 Task: Open Card User Engagement Review in Board Marketing Automation Platforms to Workspace Custom Software Development Services and add a team member Softage.1@softage.net, a label Yellow, a checklist Cryptocurrency Development, an attachment from Trello, a color Yellow and finally, add a card description 'Develop and launch new customer referral program for B2C market' and a comment 'This item is a priority on our list, so let us focus on getting it done as soon as possible.'. Add a start date 'Jan 01, 1900' with a due date 'Jan 08, 1900'
Action: Mouse moved to (195, 144)
Screenshot: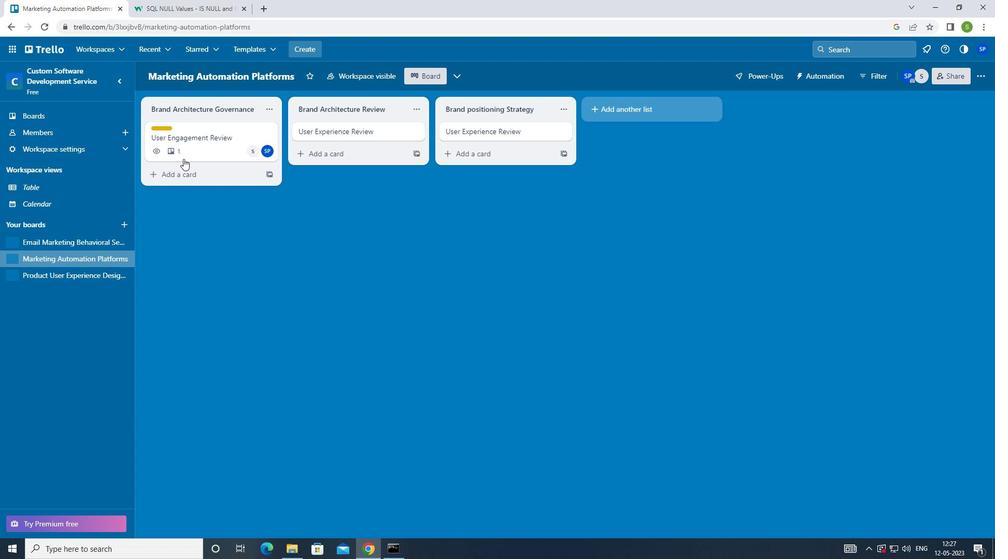 
Action: Mouse pressed left at (195, 144)
Screenshot: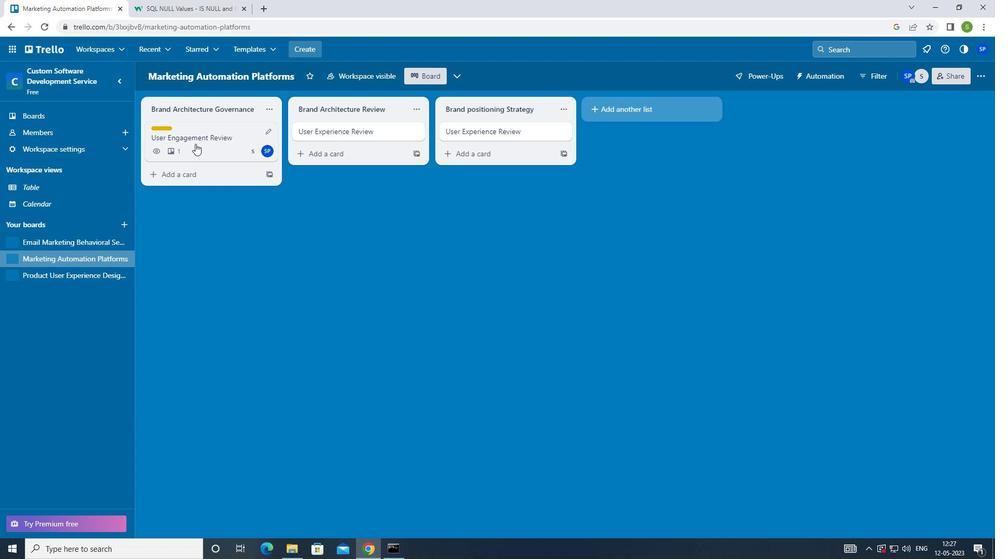 
Action: Mouse moved to (633, 131)
Screenshot: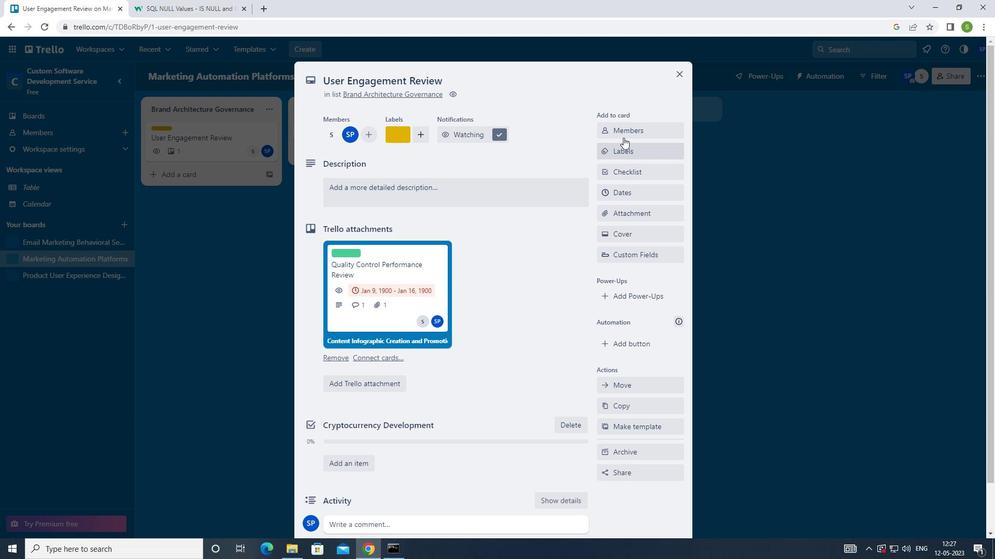 
Action: Mouse pressed left at (633, 131)
Screenshot: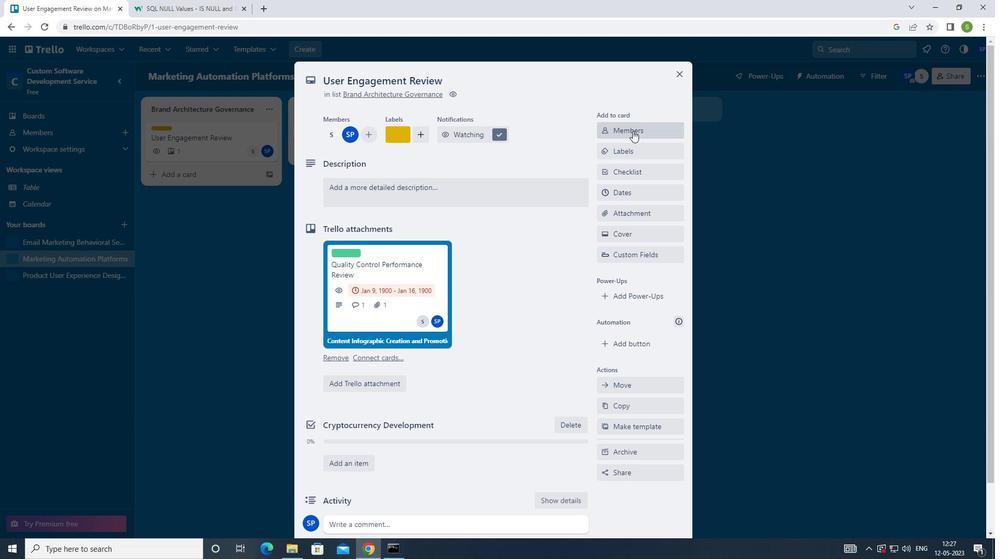 
Action: Mouse moved to (633, 237)
Screenshot: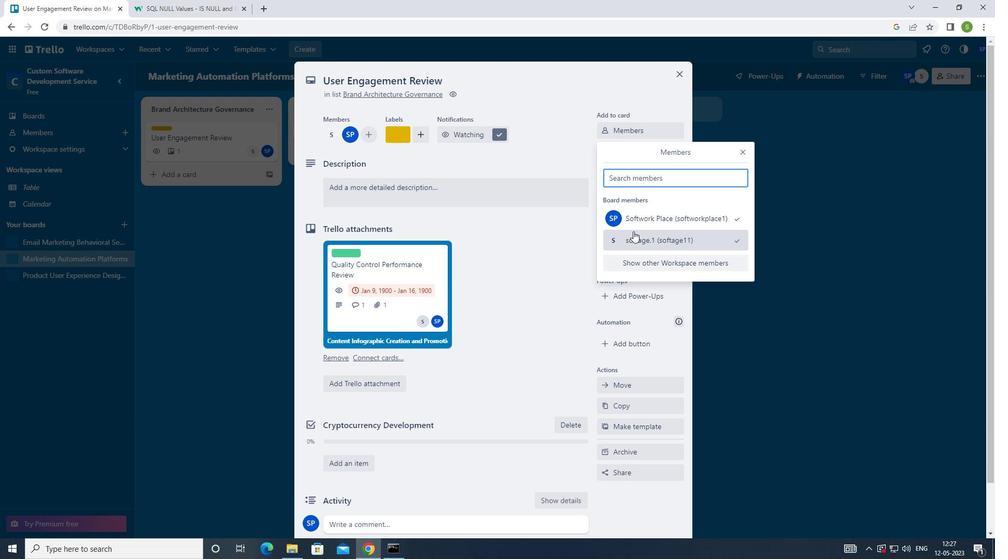 
Action: Mouse pressed left at (633, 237)
Screenshot: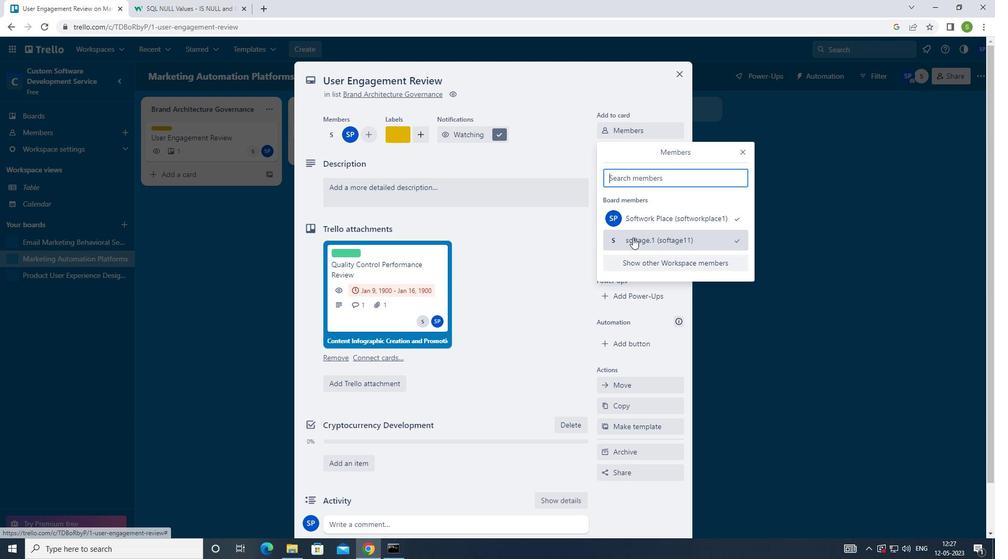 
Action: Mouse moved to (743, 148)
Screenshot: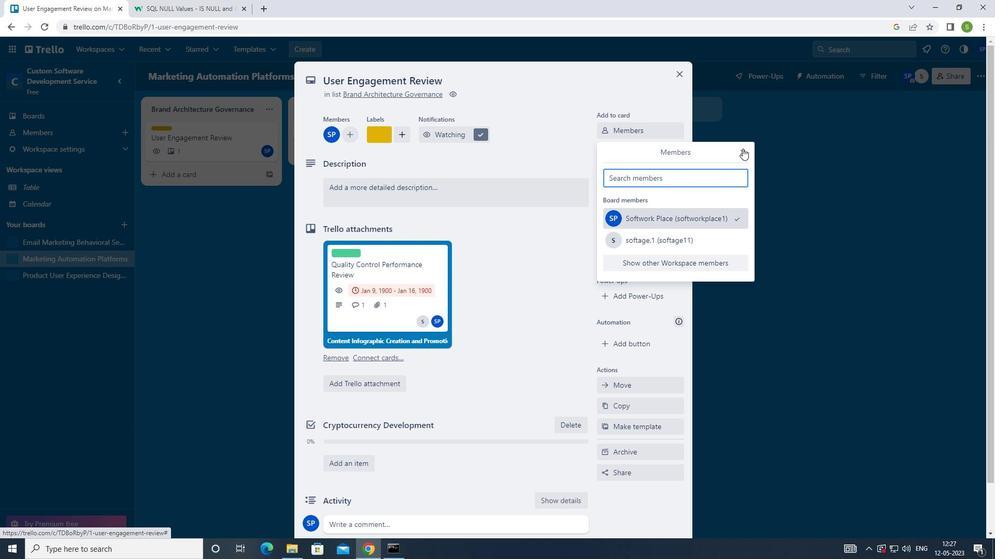 
Action: Mouse pressed left at (743, 148)
Screenshot: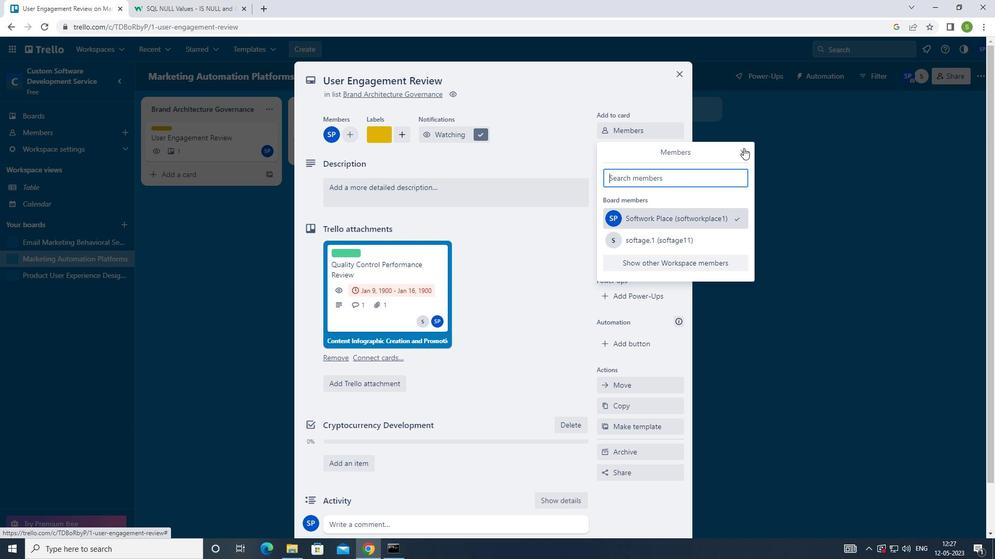 
Action: Mouse moved to (647, 154)
Screenshot: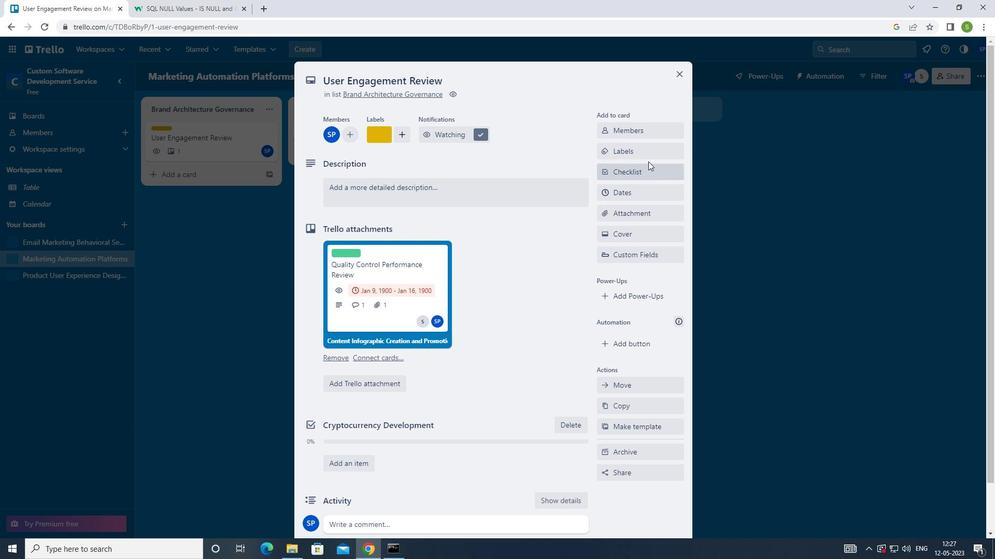 
Action: Mouse pressed left at (647, 154)
Screenshot: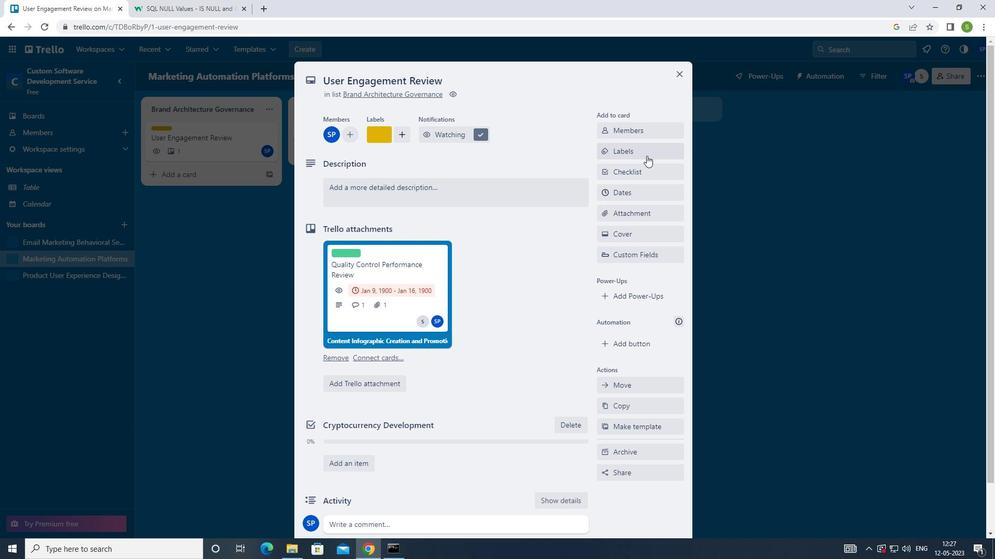 
Action: Mouse moved to (609, 256)
Screenshot: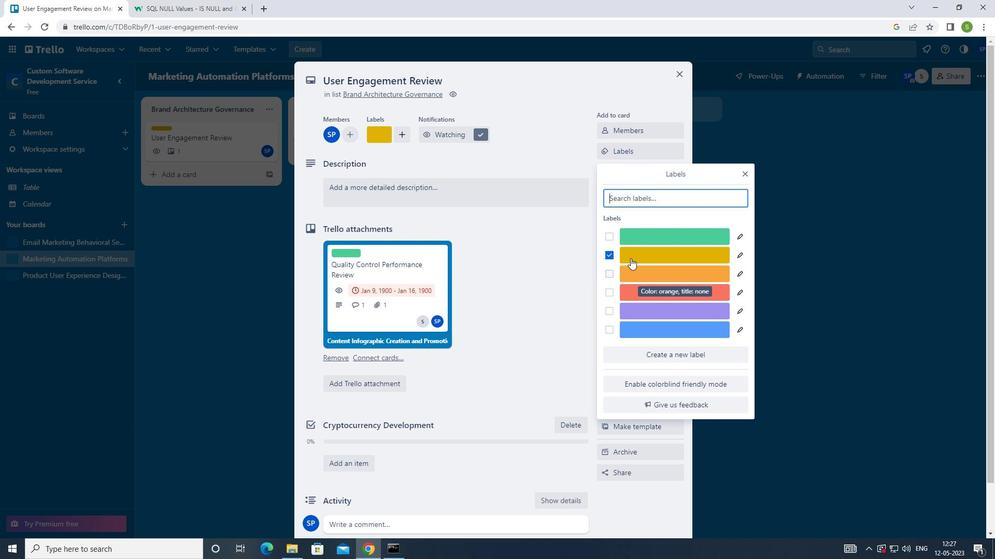 
Action: Mouse pressed left at (609, 256)
Screenshot: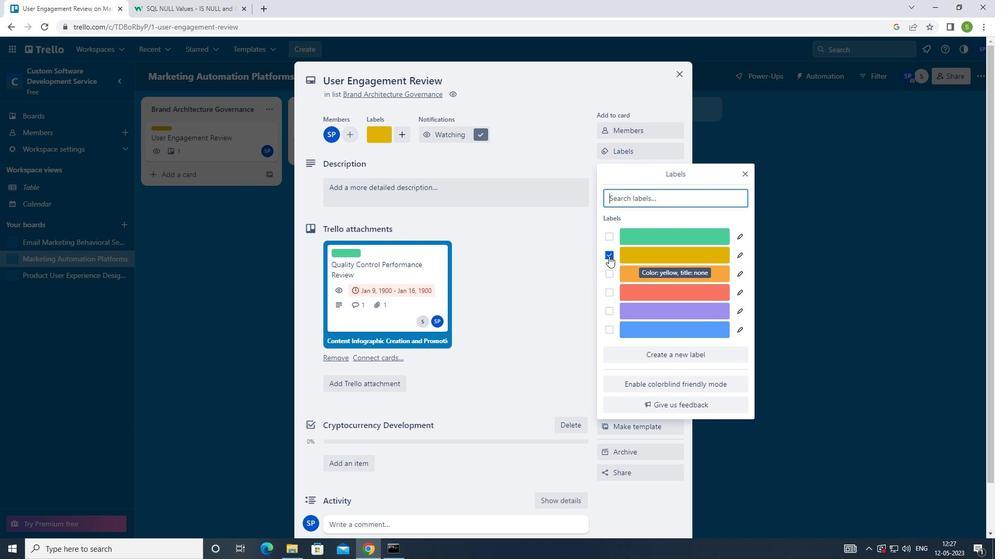 
Action: Mouse pressed left at (609, 256)
Screenshot: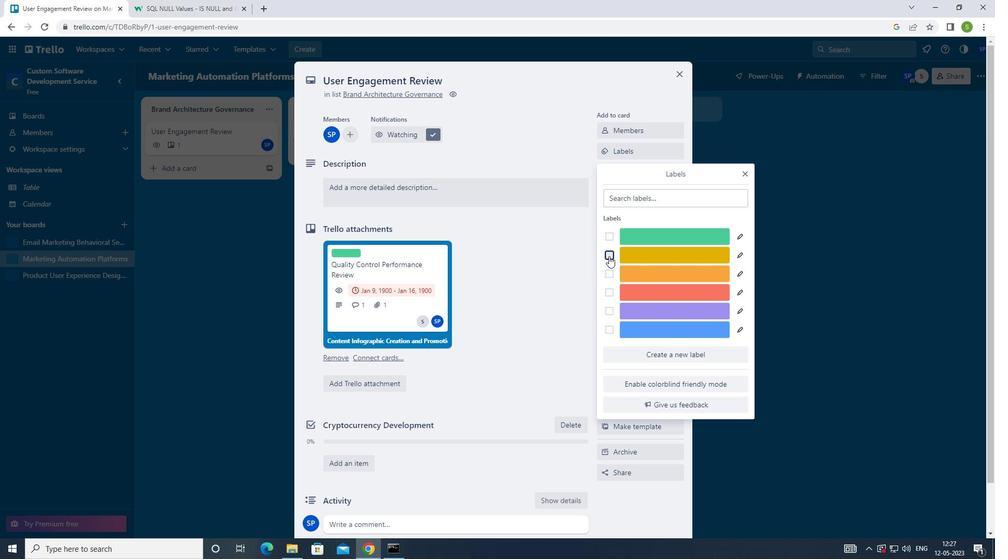 
Action: Mouse moved to (743, 171)
Screenshot: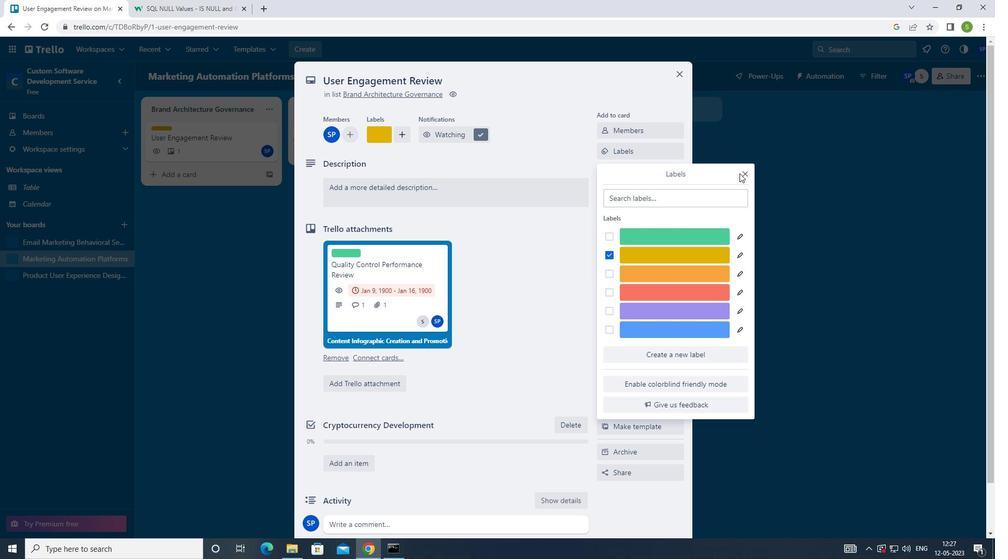 
Action: Mouse pressed left at (743, 171)
Screenshot: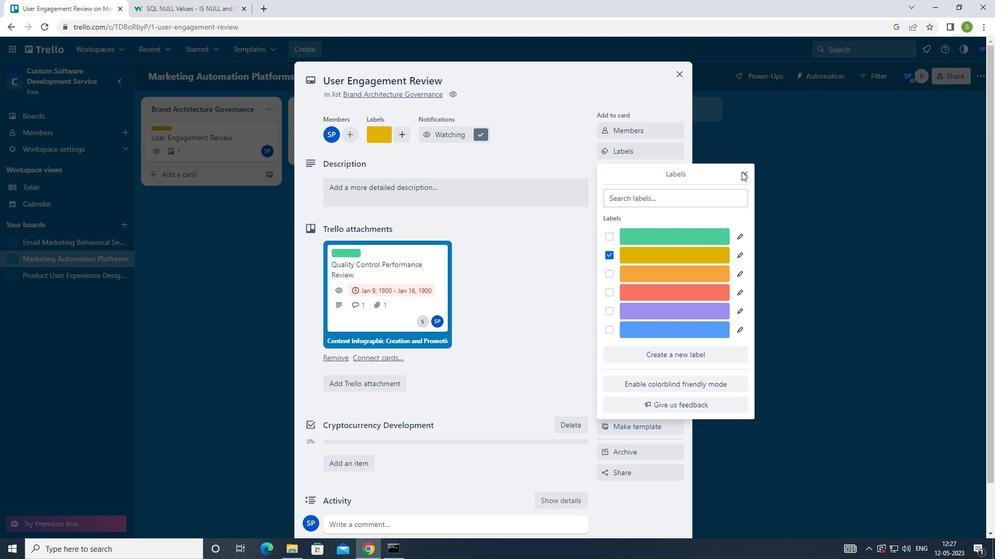 
Action: Mouse moved to (643, 173)
Screenshot: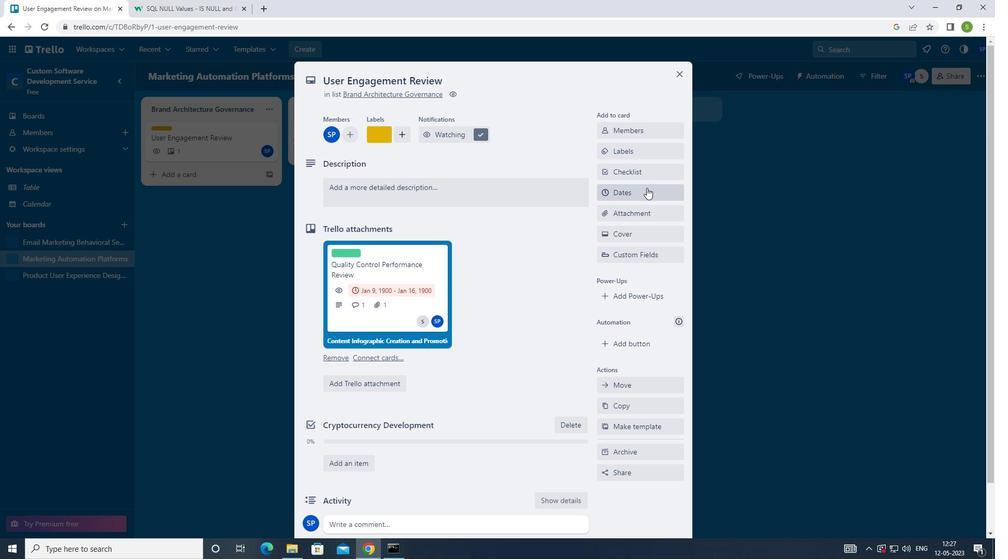 
Action: Mouse pressed left at (643, 173)
Screenshot: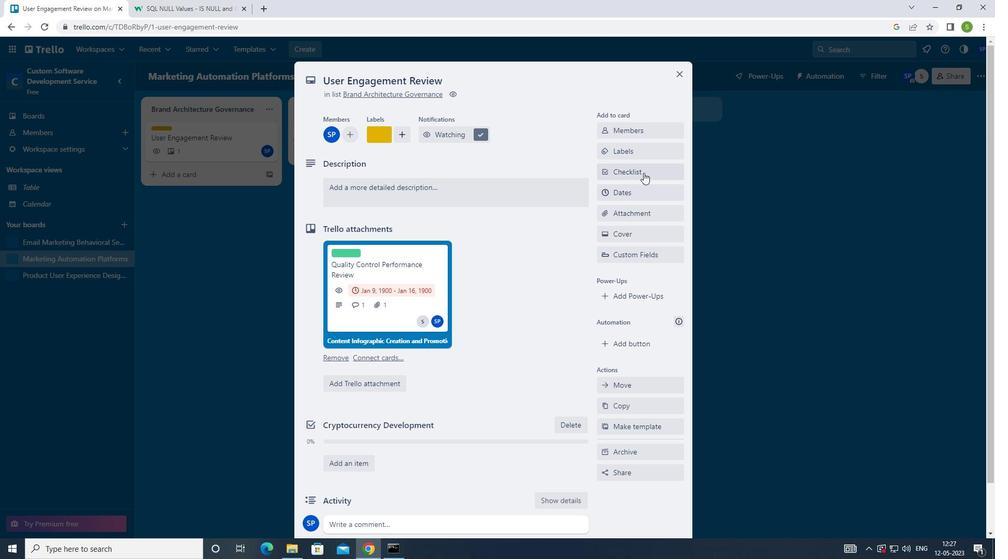 
Action: Mouse moved to (660, 204)
Screenshot: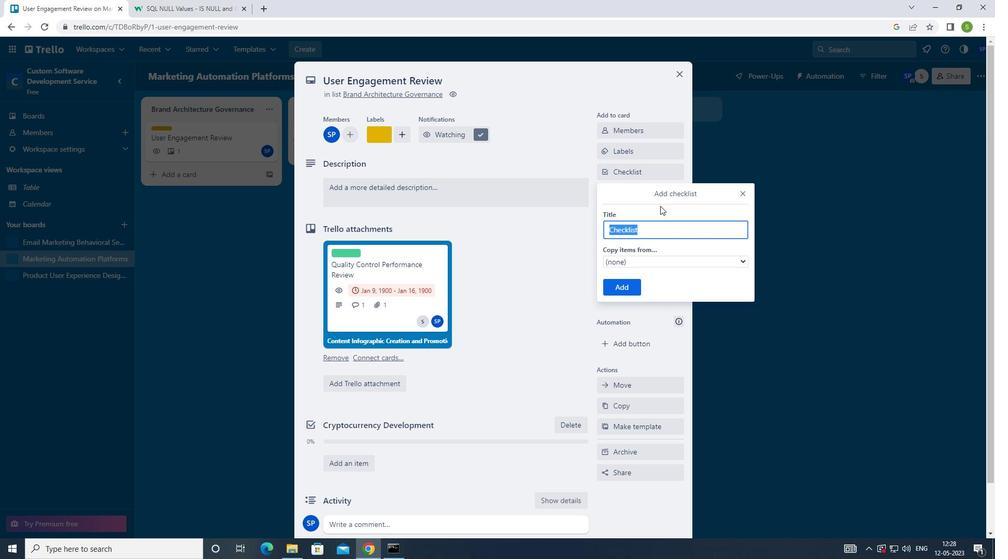 
Action: Key pressed <Key.shift><Key.shift><Key.shift>C
Screenshot: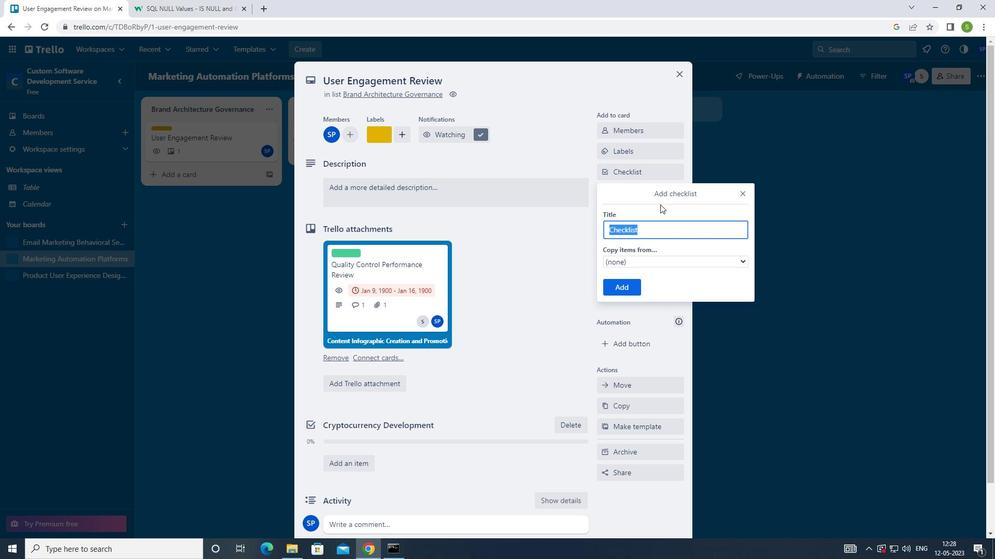 
Action: Mouse moved to (706, 313)
Screenshot: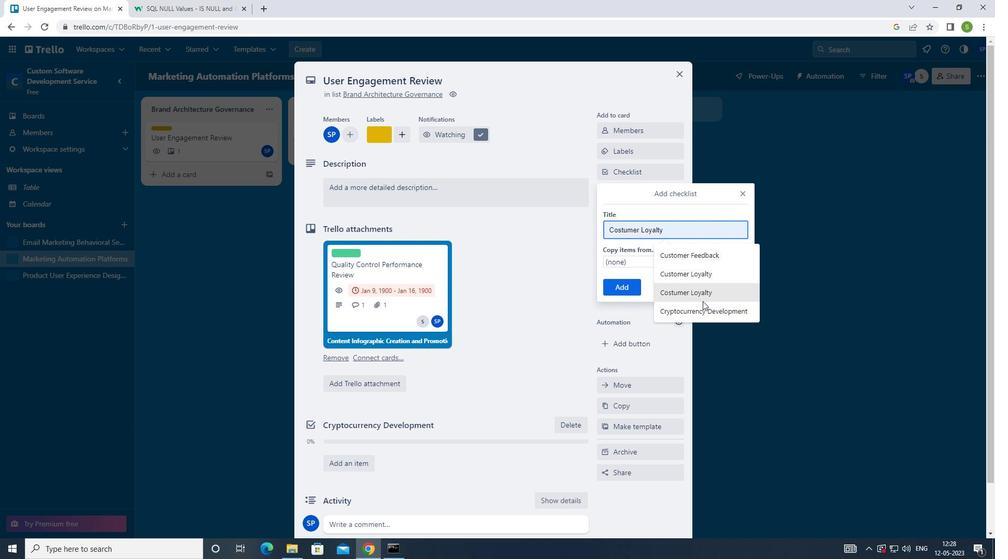 
Action: Mouse pressed left at (706, 313)
Screenshot: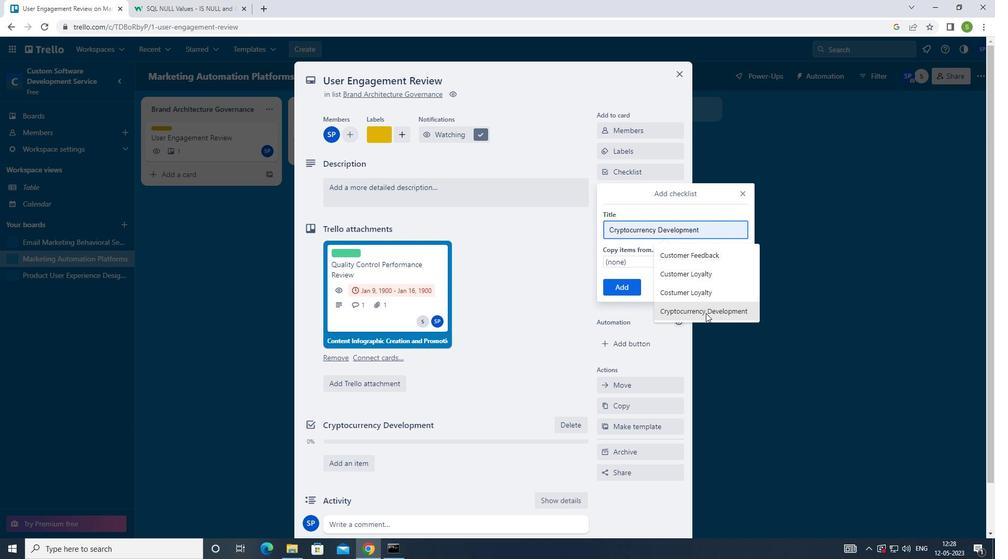 
Action: Mouse moved to (627, 288)
Screenshot: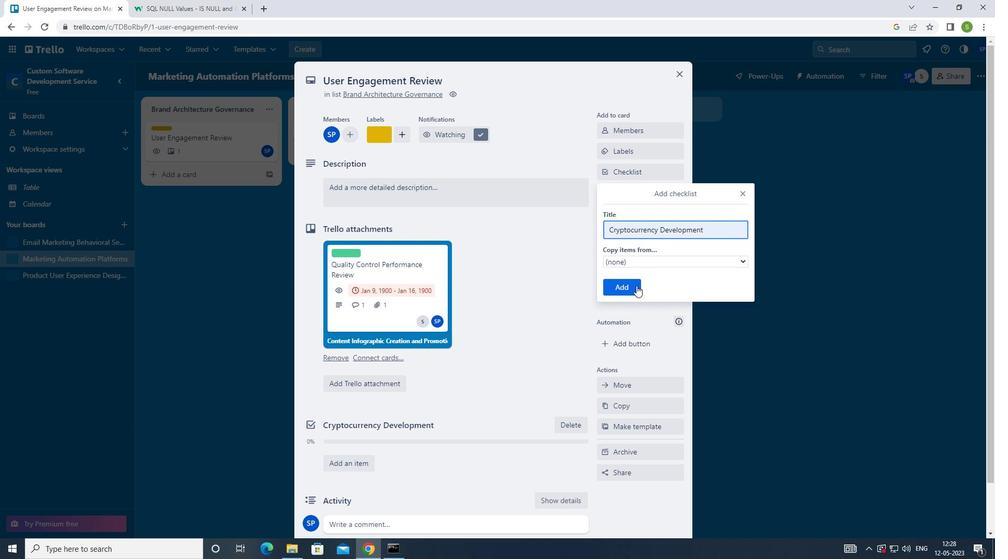 
Action: Mouse pressed left at (627, 288)
Screenshot: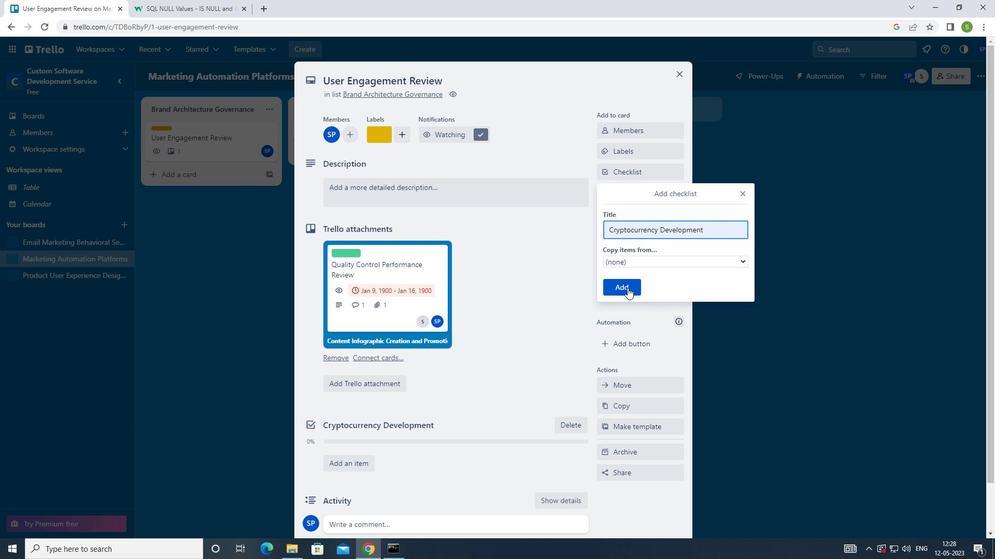 
Action: Mouse moved to (650, 210)
Screenshot: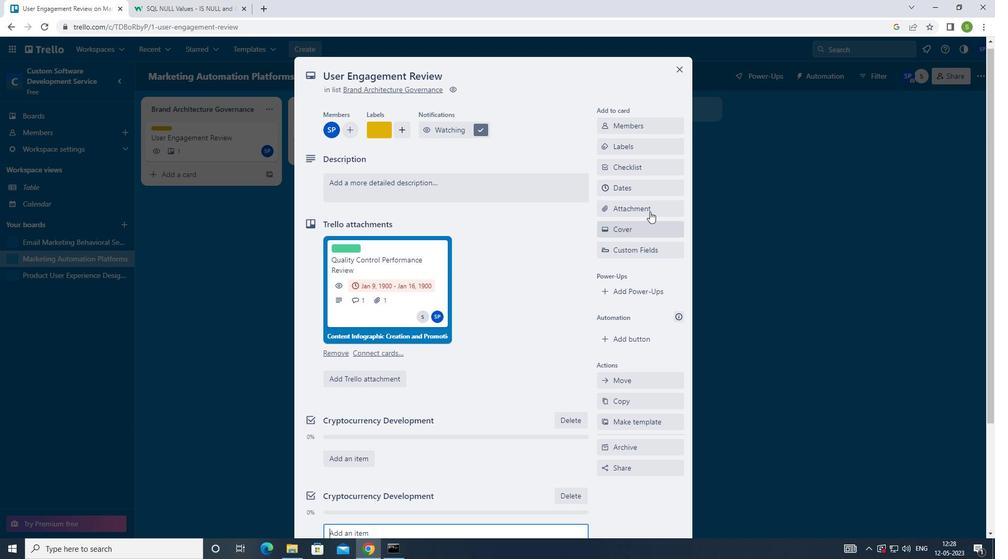
Action: Mouse pressed left at (650, 210)
Screenshot: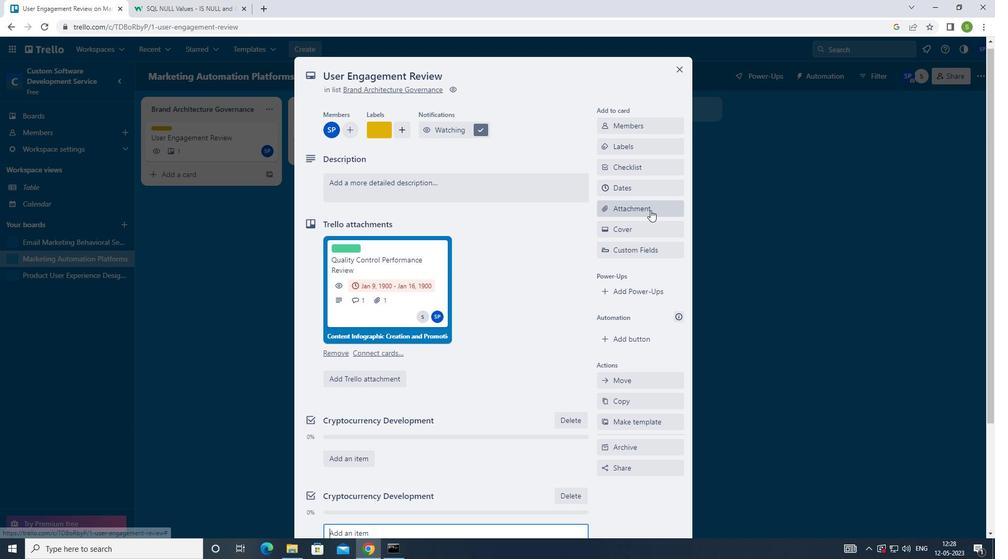 
Action: Mouse moved to (659, 265)
Screenshot: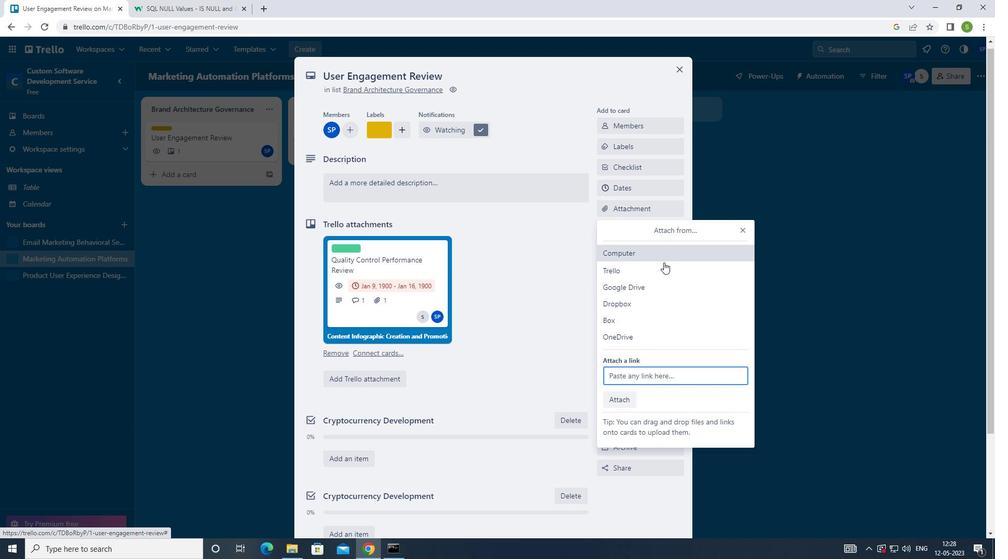 
Action: Mouse pressed left at (659, 265)
Screenshot: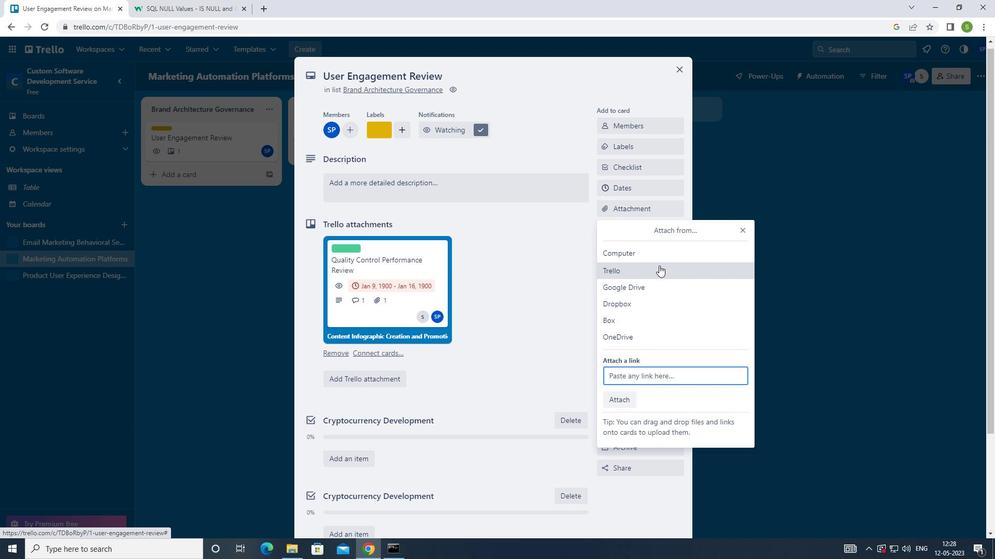 
Action: Mouse moved to (681, 239)
Screenshot: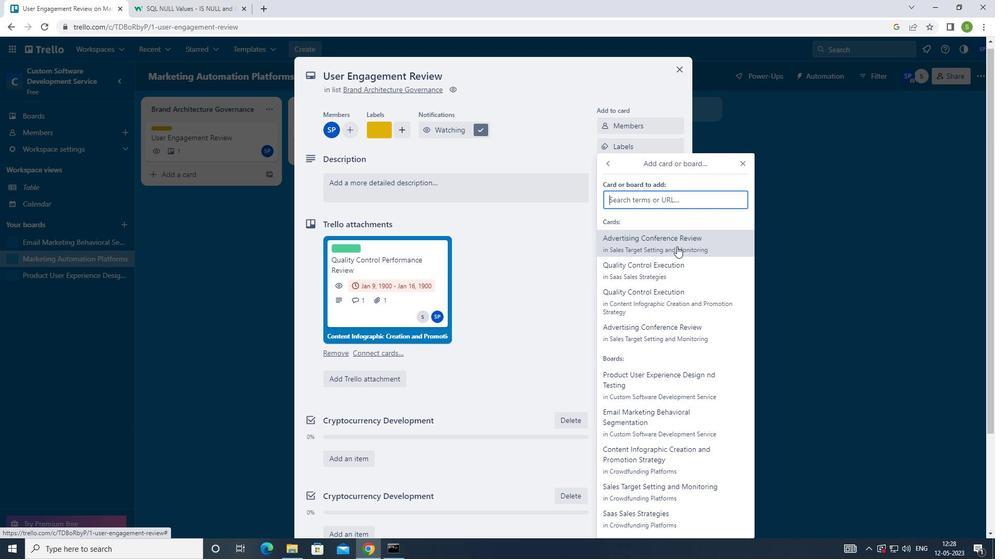 
Action: Mouse pressed left at (681, 239)
Screenshot: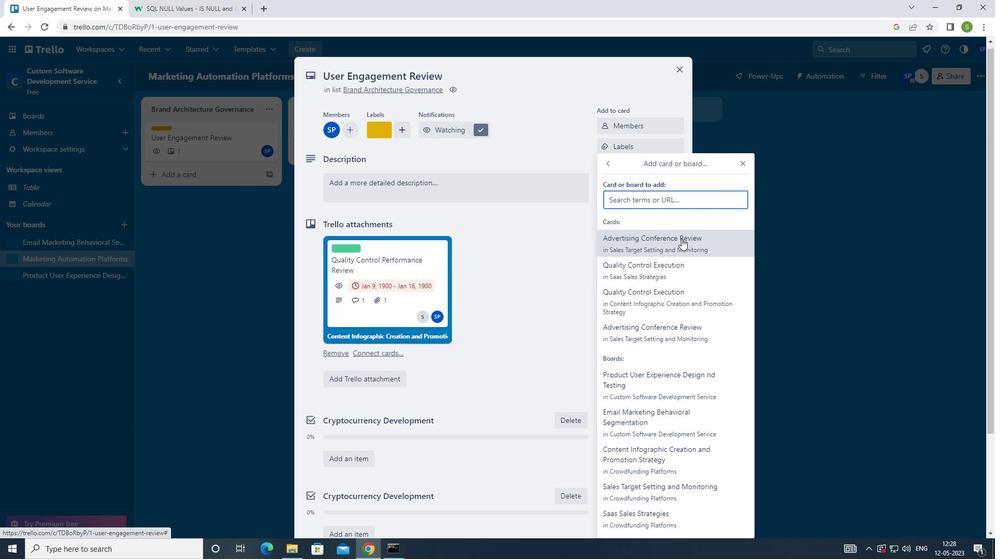 
Action: Mouse moved to (428, 180)
Screenshot: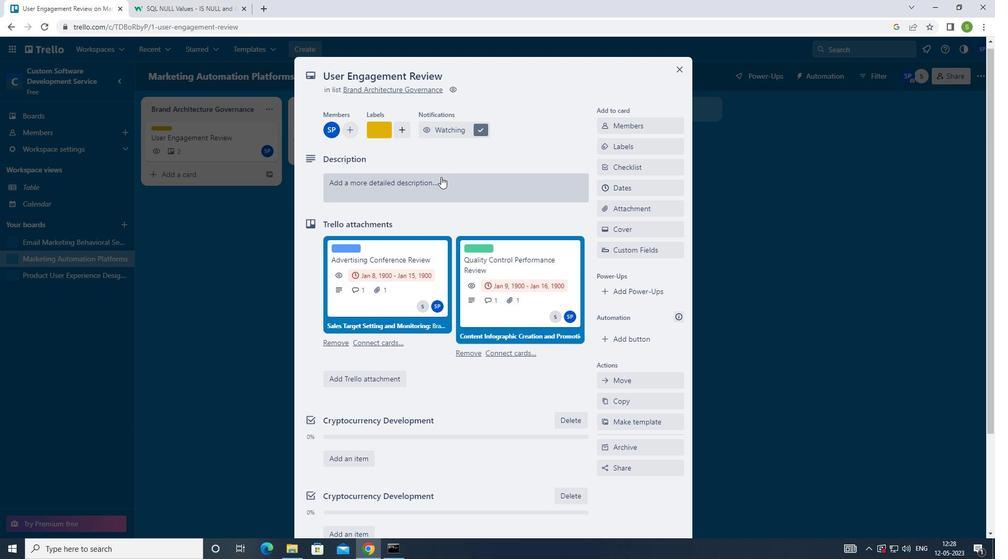 
Action: Mouse pressed left at (428, 180)
Screenshot: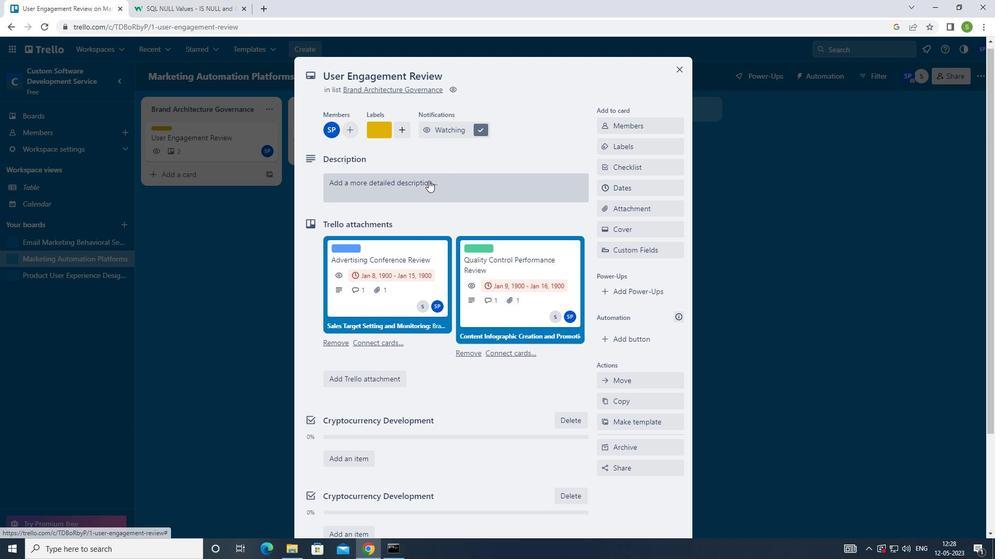 
Action: Mouse moved to (426, 222)
Screenshot: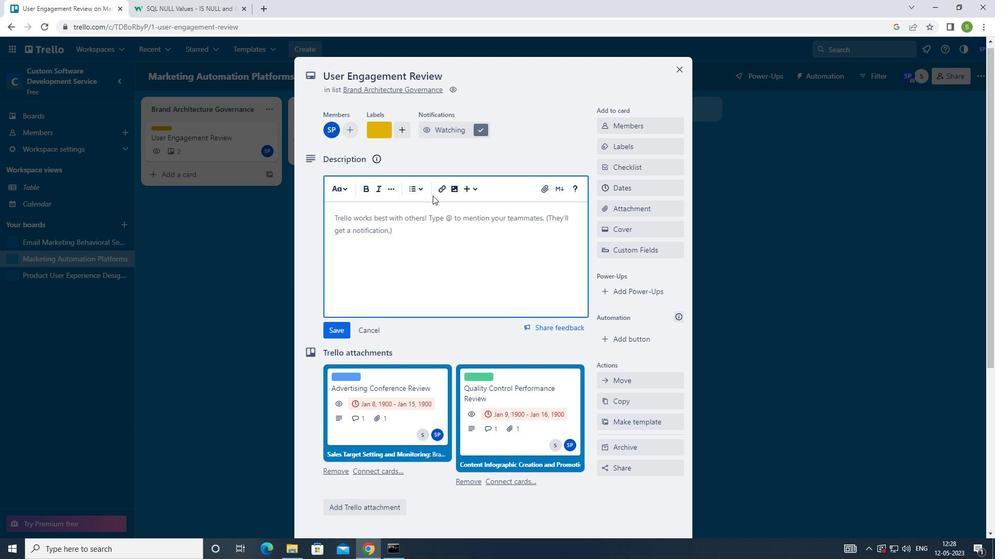 
Action: Key pressed <Key.shift>DEVELOP<Key.space>AND<Key.space>LAUNCH<Key.space>NEW<Key.space>CUSTOMER<Key.space>REFERRAL<Key.space>PROGRAM<Key.space>FOR<Key.space><Key.shift><Key.shift><Key.shift><Key.shift><Key.shift><Key.shift><Key.shift><Key.shift><Key.shift>B2<Key.shift>C<Key.space>MARKET<Key.space>
Screenshot: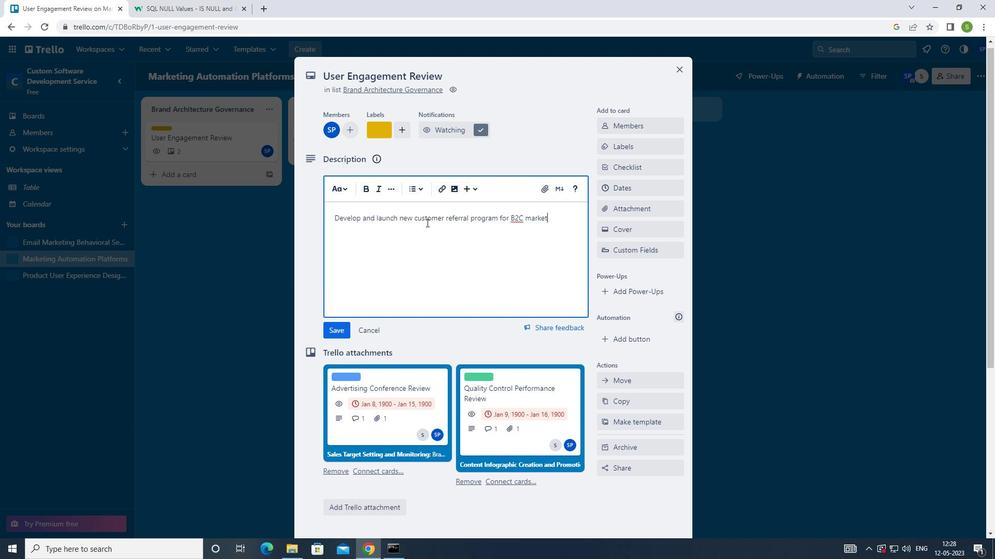 
Action: Mouse moved to (340, 332)
Screenshot: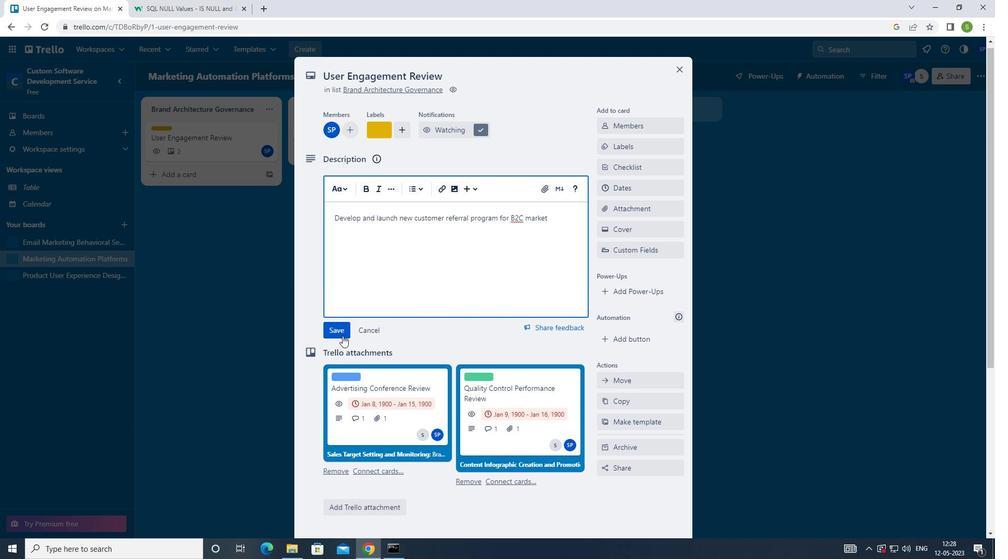 
Action: Mouse pressed left at (340, 332)
Screenshot: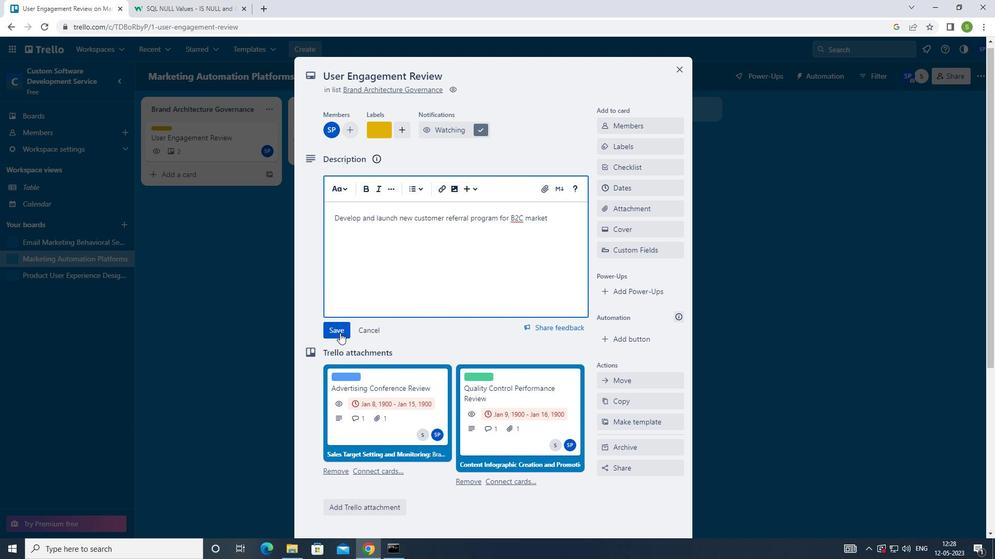 
Action: Mouse moved to (435, 318)
Screenshot: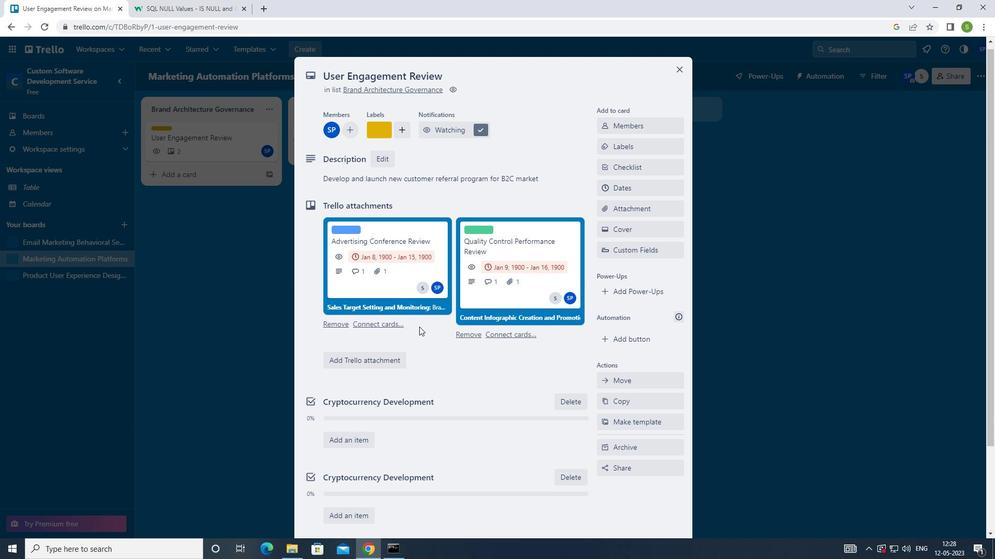 
Action: Mouse scrolled (435, 317) with delta (0, 0)
Screenshot: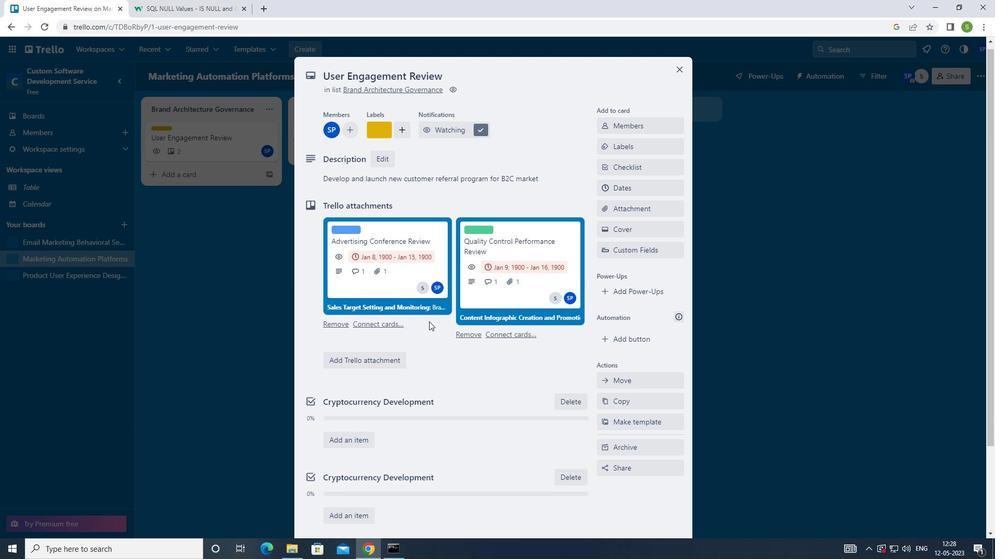 
Action: Mouse scrolled (435, 317) with delta (0, 0)
Screenshot: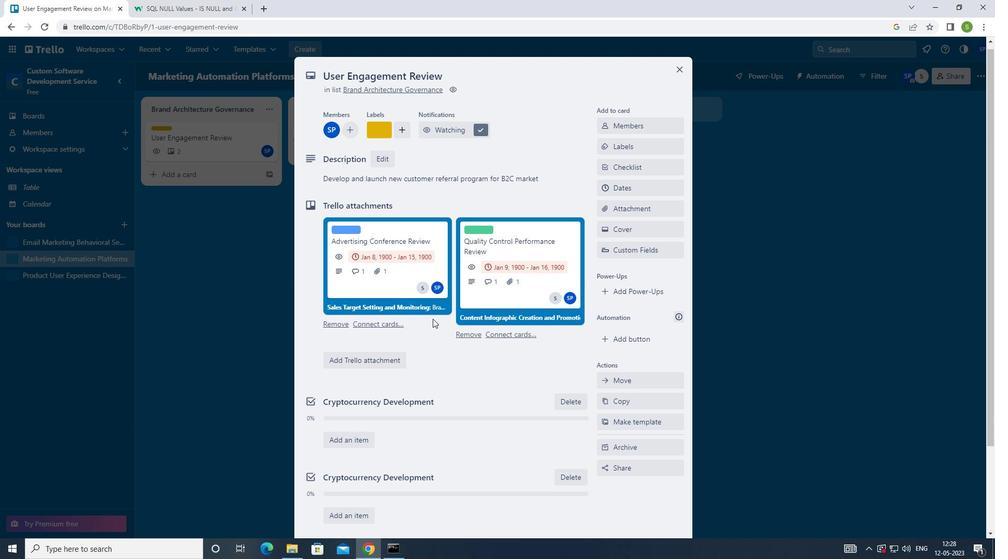 
Action: Mouse scrolled (435, 317) with delta (0, 0)
Screenshot: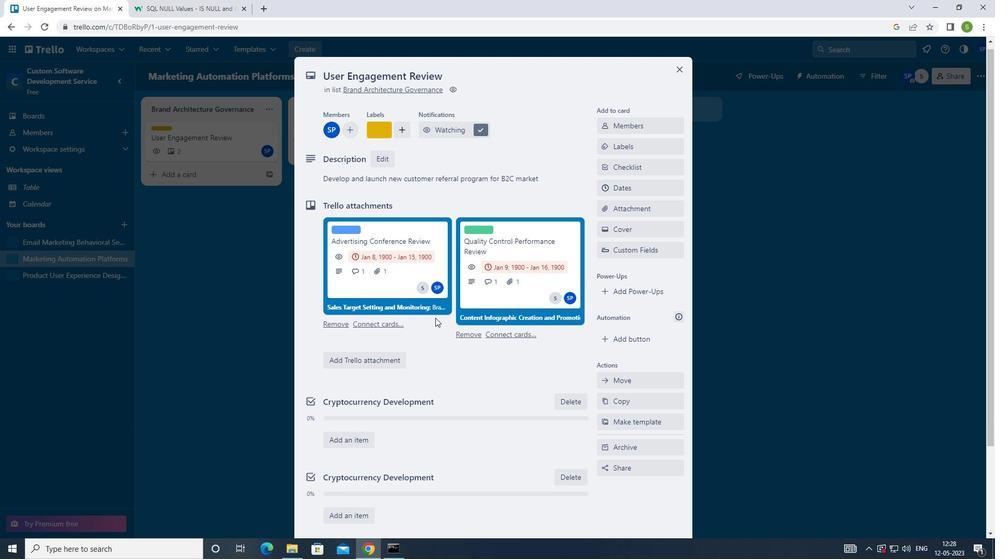
Action: Mouse scrolled (435, 317) with delta (0, 0)
Screenshot: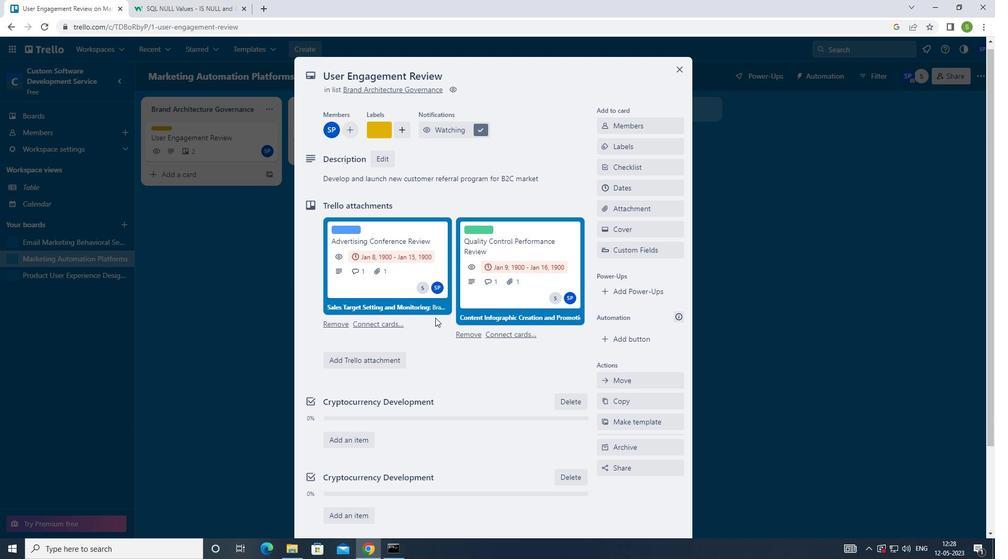 
Action: Mouse moved to (433, 321)
Screenshot: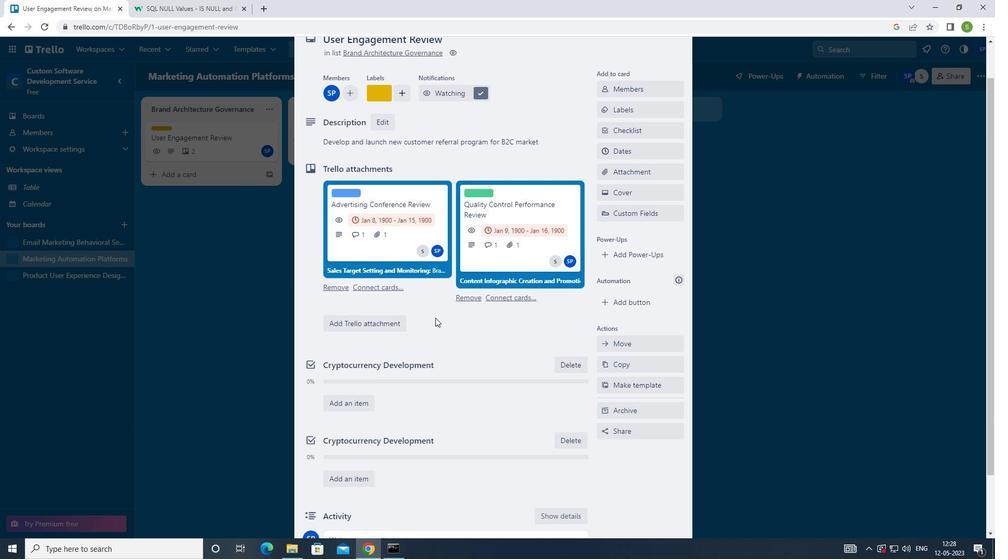 
Action: Mouse scrolled (433, 321) with delta (0, 0)
Screenshot: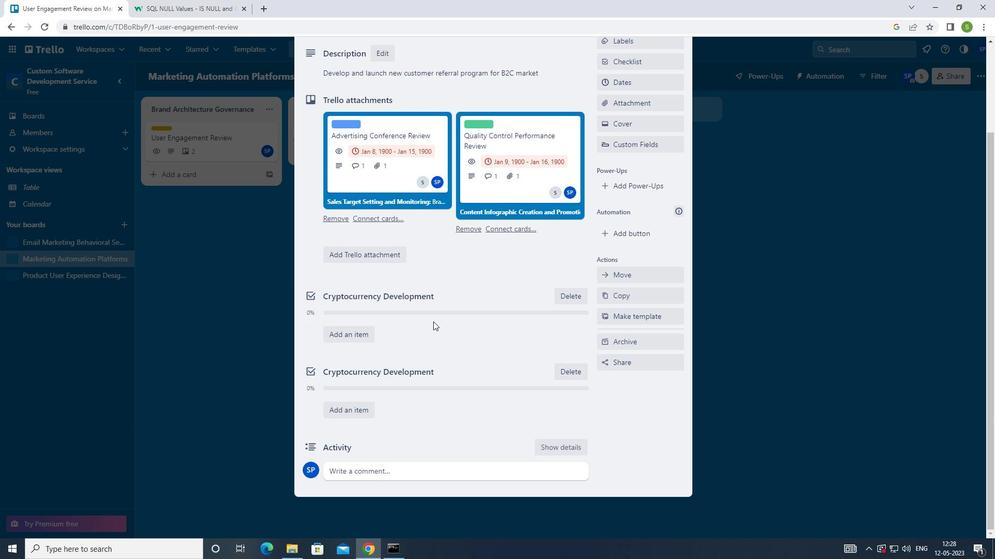 
Action: Mouse scrolled (433, 321) with delta (0, 0)
Screenshot: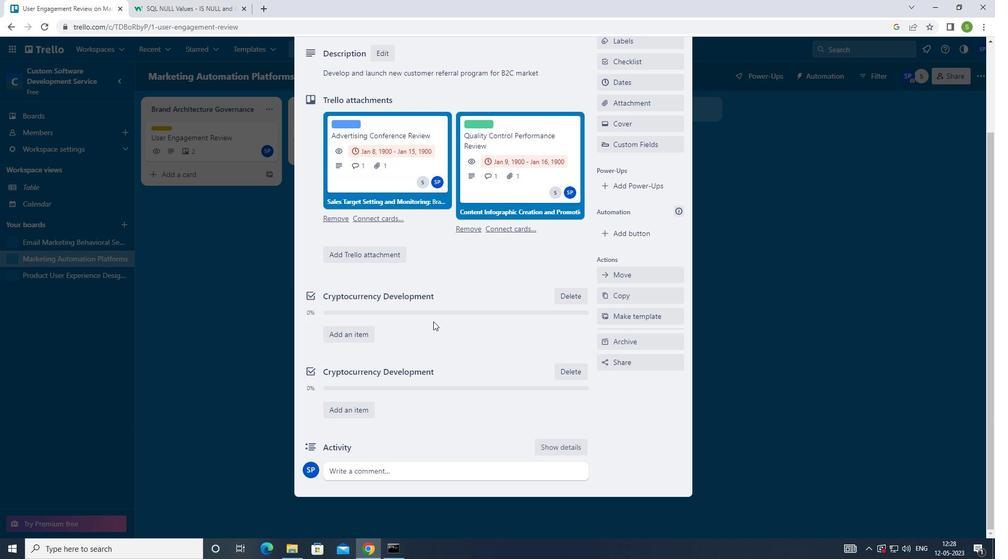 
Action: Mouse moved to (388, 465)
Screenshot: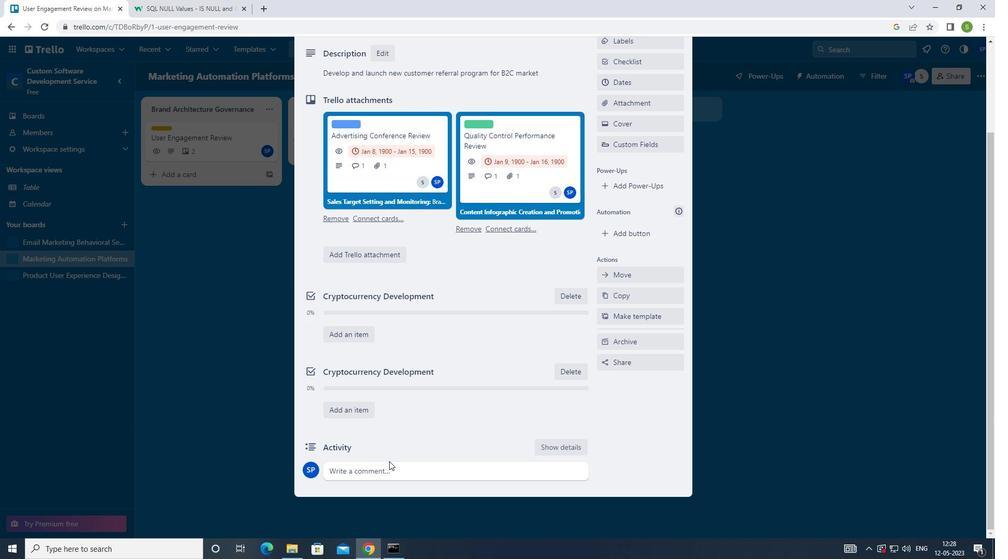 
Action: Mouse pressed left at (388, 465)
Screenshot: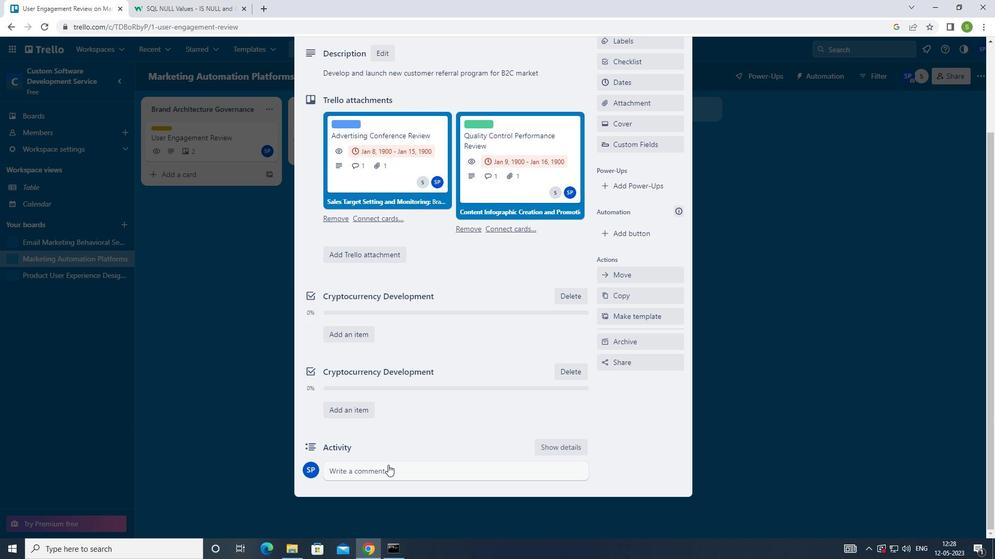 
Action: Mouse moved to (460, 381)
Screenshot: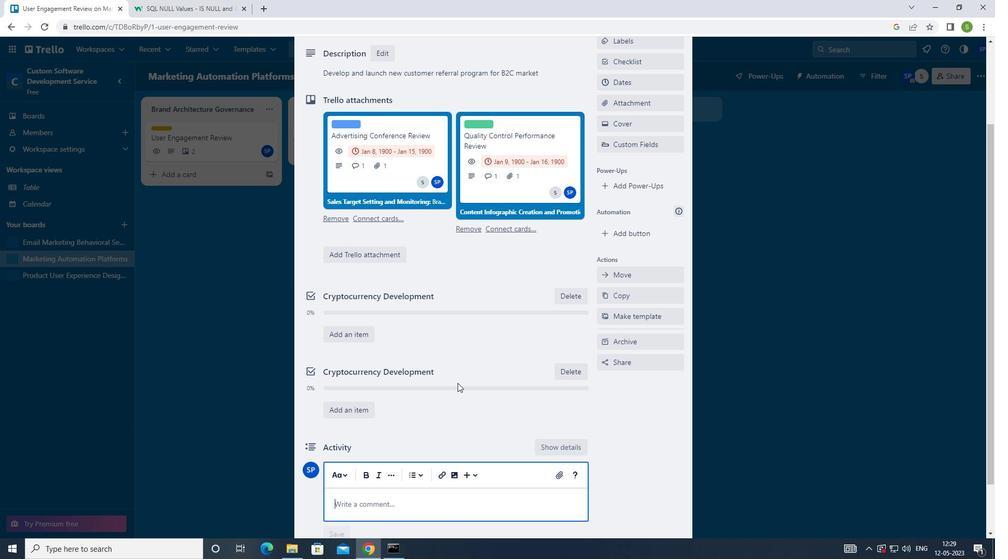 
Action: Key pressed <Key.shift>THIS<Key.space>ITEM<Key.space>IS<Key.space>A<Key.space>PRIORITY<Key.space>ON<Key.space>OUR<Key.space>LIST<Key.space>,SO<Key.space>LET<Key.space>US<Key.space>FOCUS<Key.space>ON<Key.space>GETTING<Key.space>IT<Key.space>DONE<Key.space>AS<Key.space>SOON<Key.space>AS<Key.space>POSSIBLE.
Screenshot: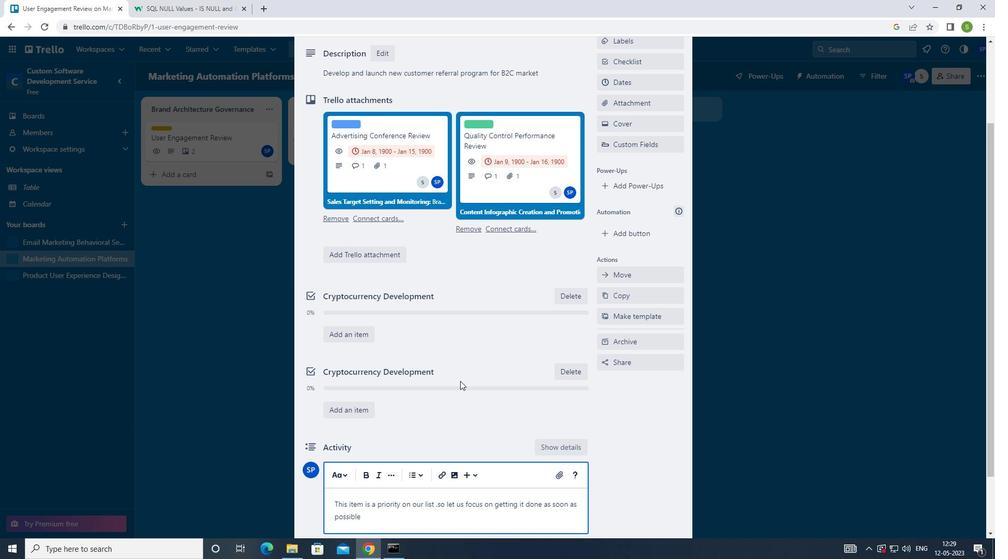 
Action: Mouse moved to (455, 404)
Screenshot: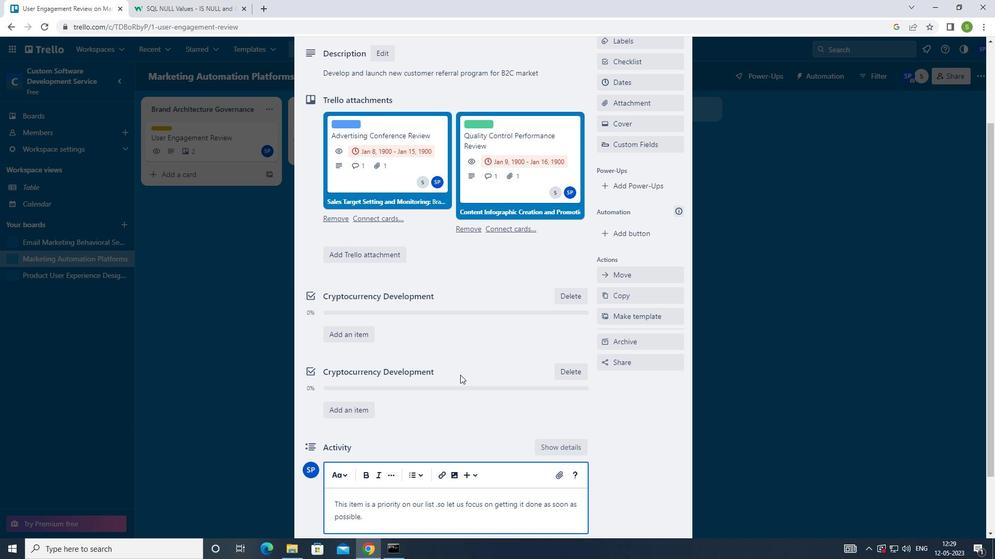 
Action: Mouse scrolled (455, 403) with delta (0, 0)
Screenshot: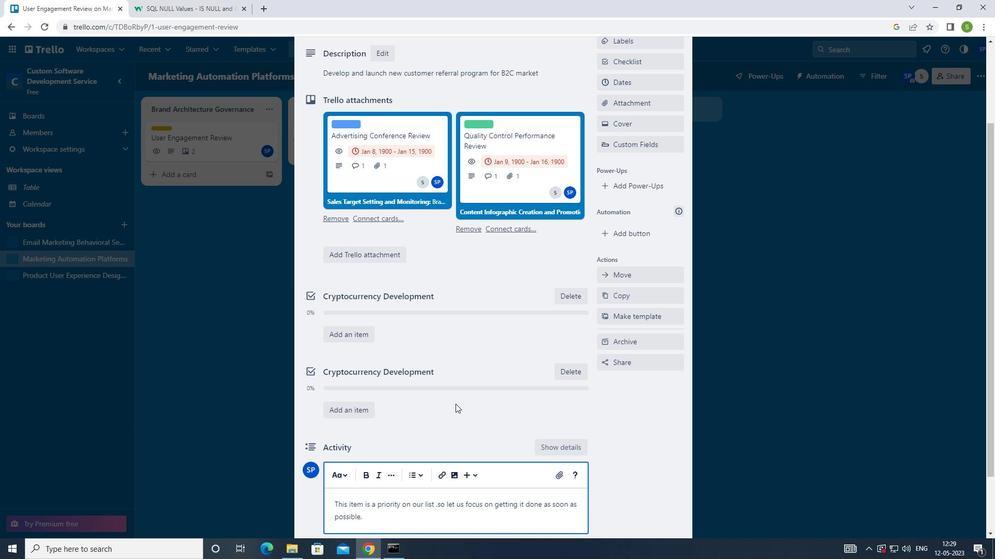 
Action: Mouse scrolled (455, 403) with delta (0, 0)
Screenshot: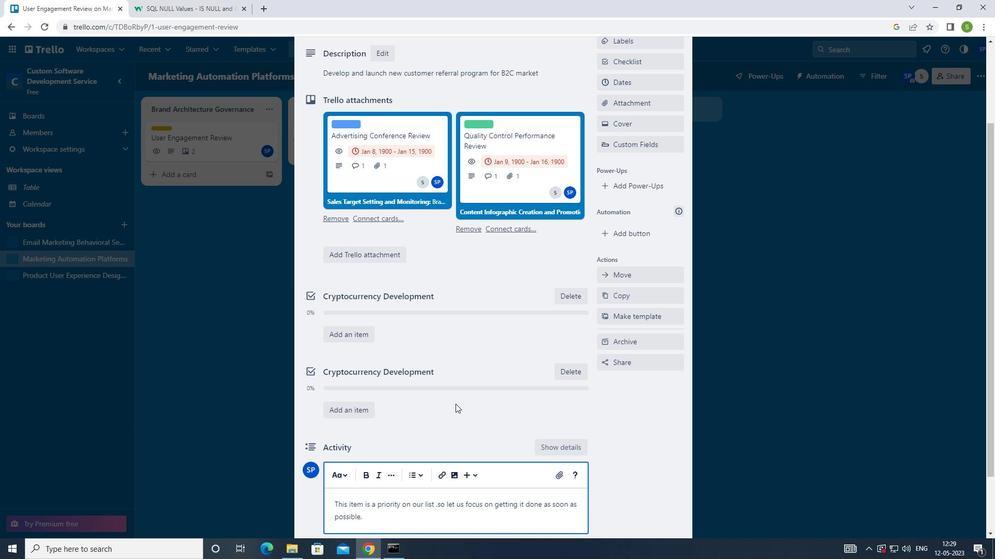 
Action: Mouse scrolled (455, 403) with delta (0, 0)
Screenshot: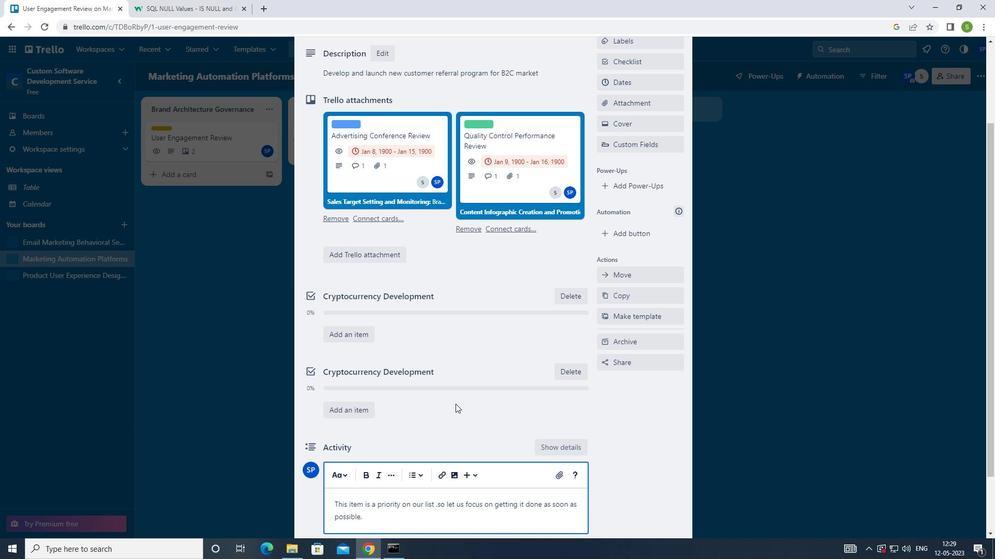 
Action: Mouse scrolled (455, 403) with delta (0, 0)
Screenshot: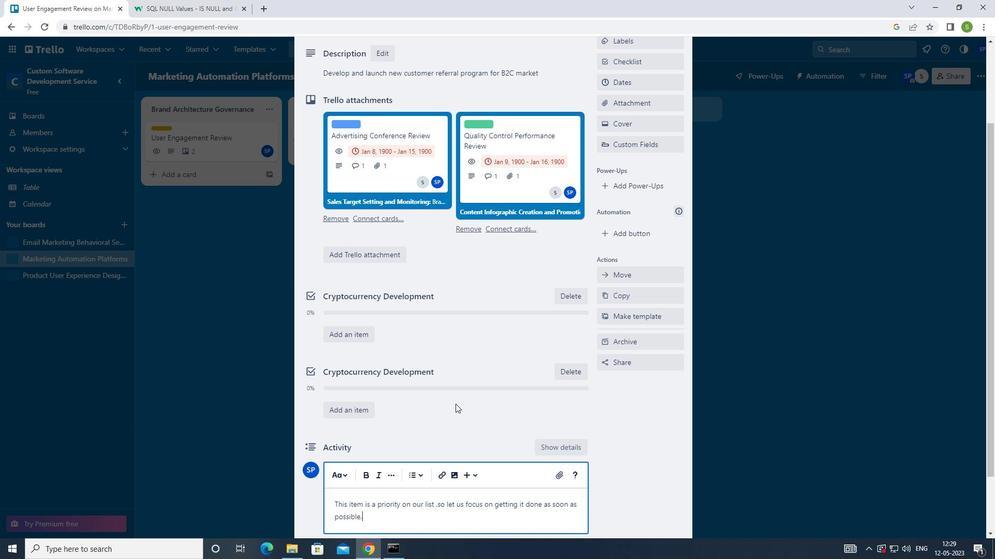 
Action: Mouse moved to (341, 472)
Screenshot: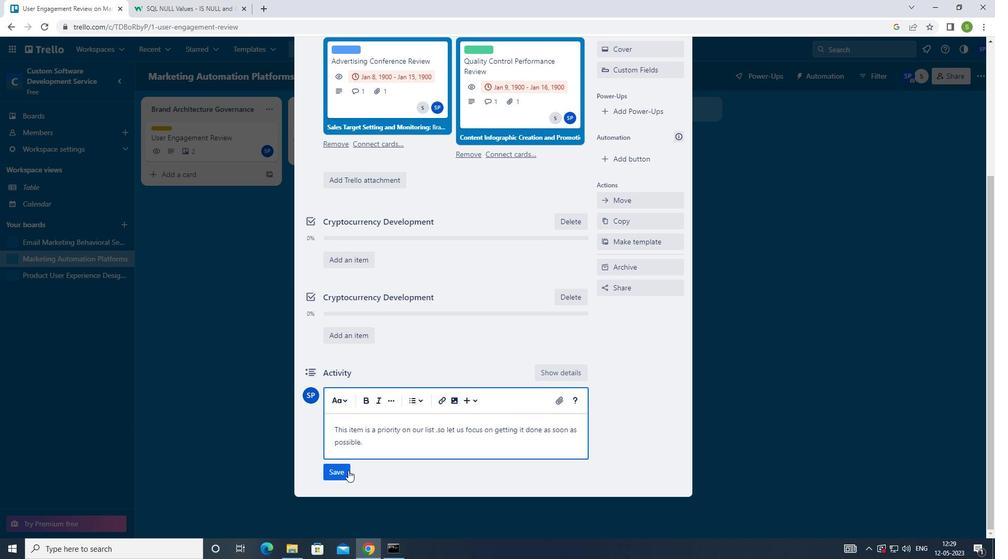 
Action: Mouse pressed left at (341, 472)
Screenshot: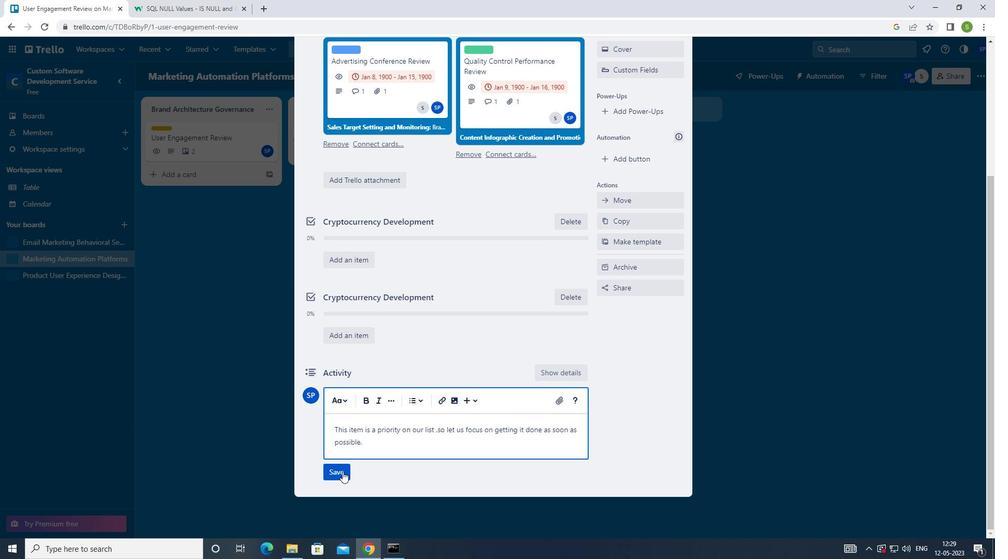 
Action: Mouse moved to (624, 156)
Screenshot: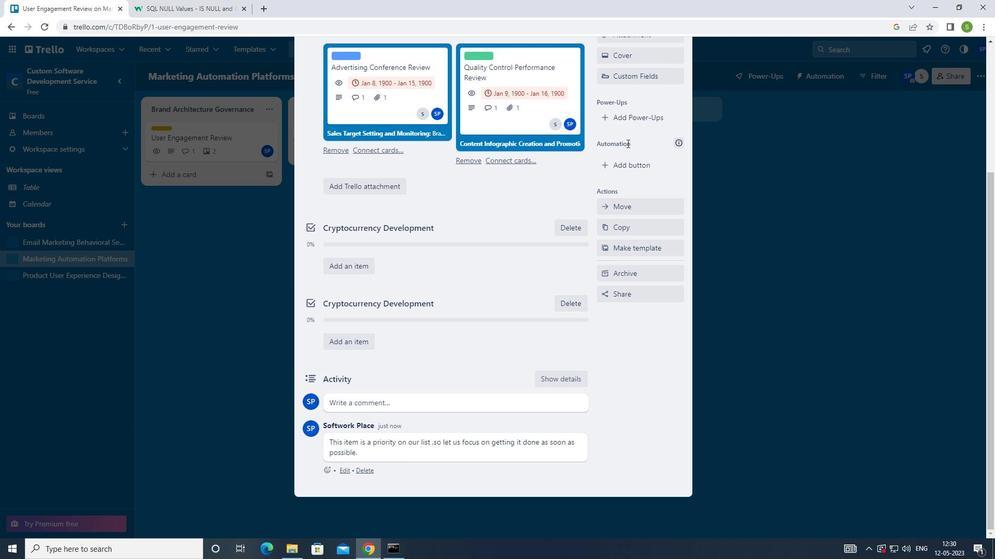 
Action: Mouse scrolled (624, 156) with delta (0, 0)
Screenshot: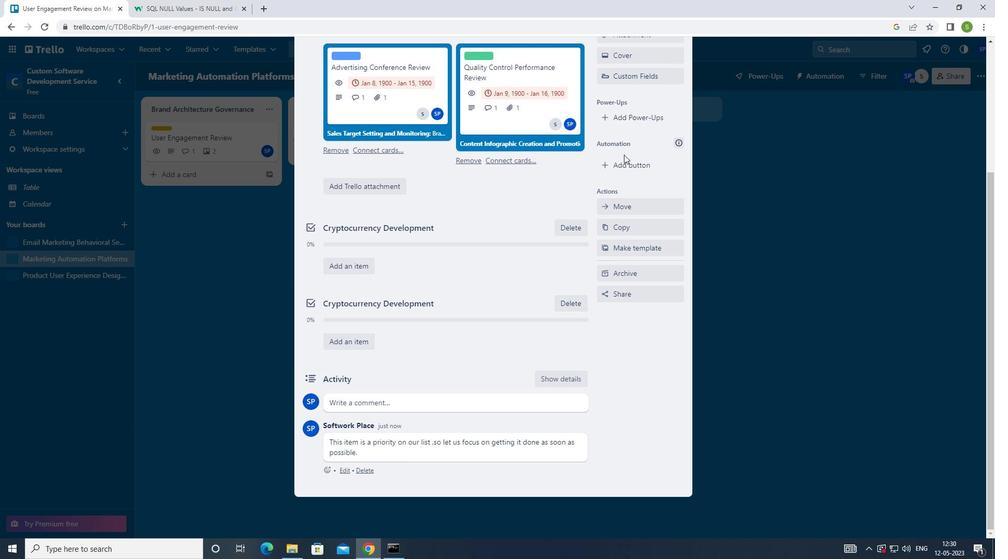 
Action: Mouse scrolled (624, 156) with delta (0, 0)
Screenshot: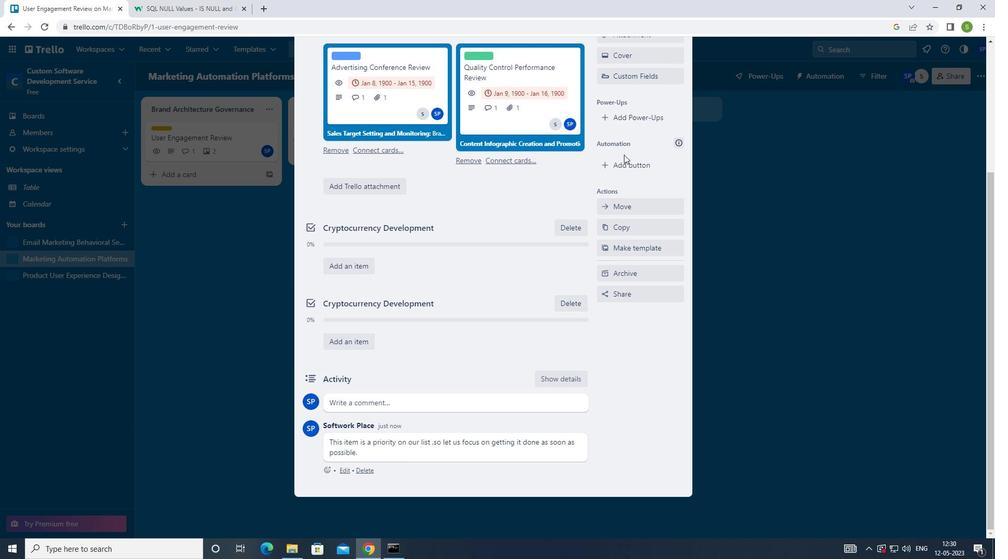 
Action: Mouse moved to (646, 117)
Screenshot: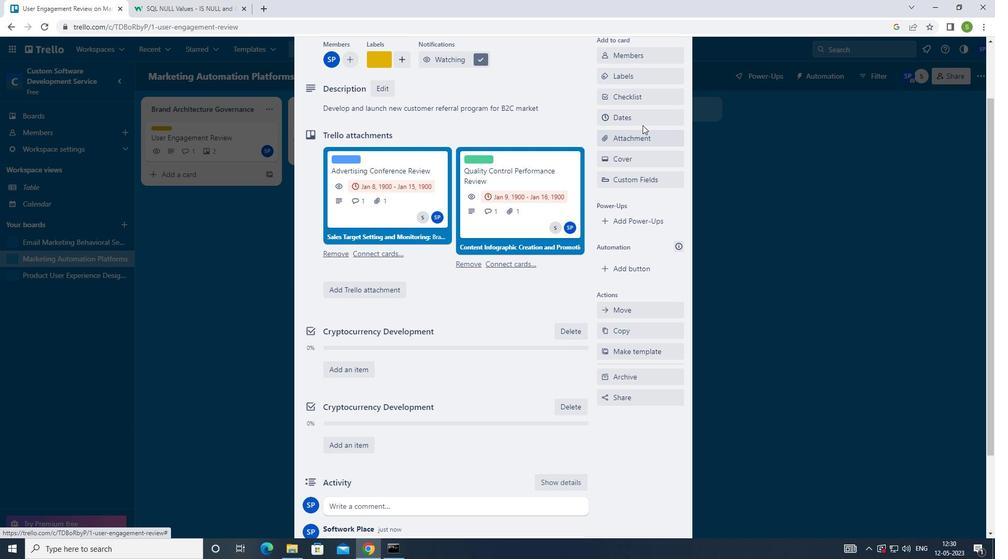 
Action: Mouse pressed left at (646, 117)
Screenshot: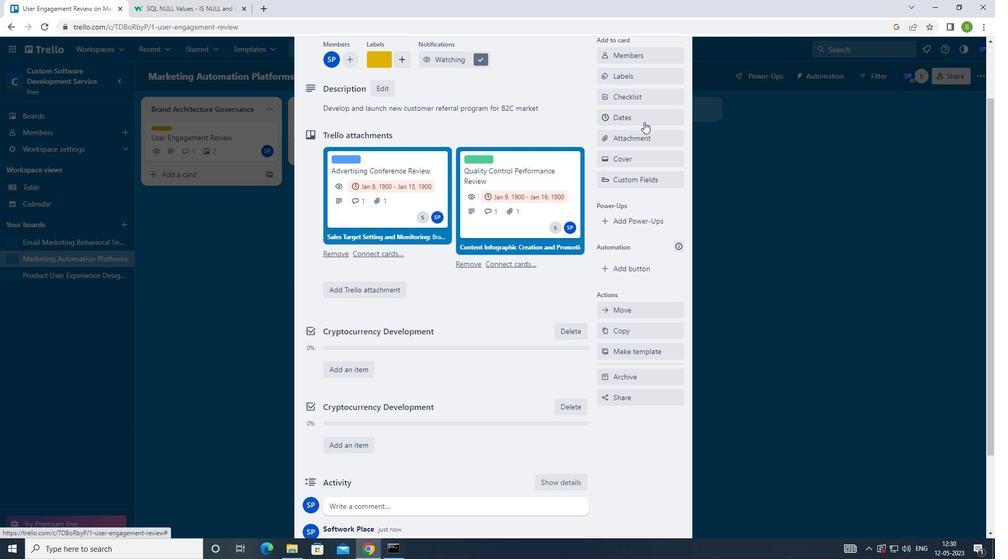 
Action: Mouse moved to (609, 331)
Screenshot: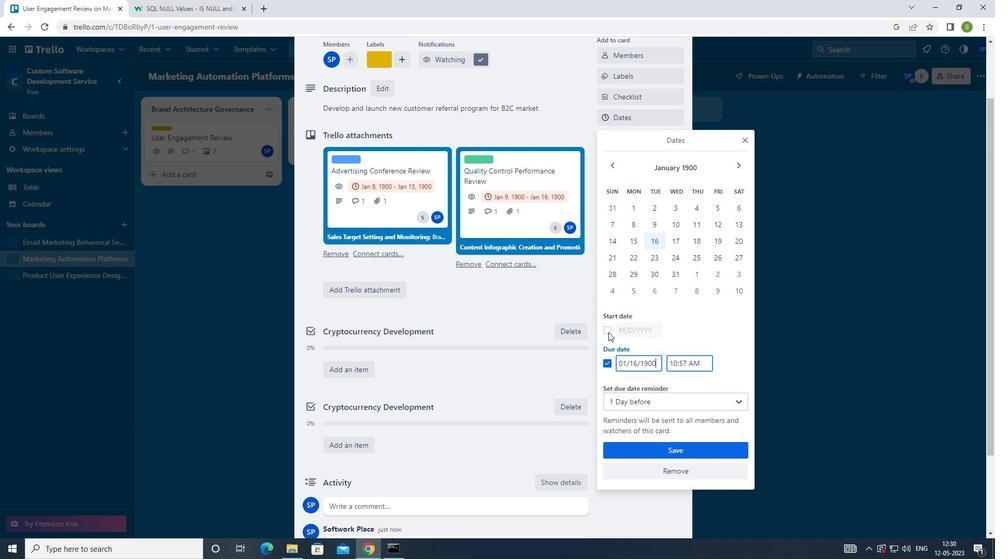 
Action: Mouse pressed left at (609, 331)
Screenshot: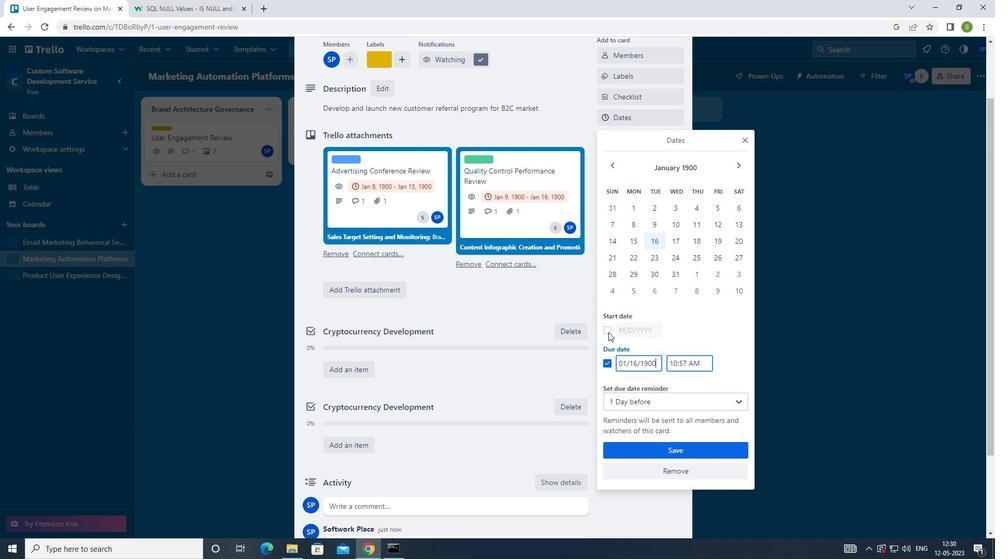 
Action: Mouse moved to (639, 329)
Screenshot: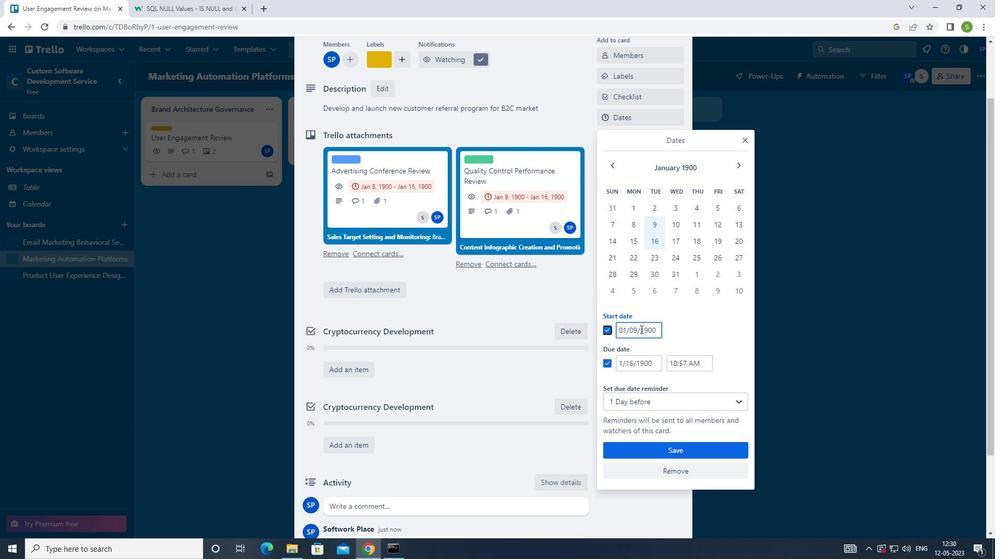 
Action: Mouse pressed left at (639, 329)
Screenshot: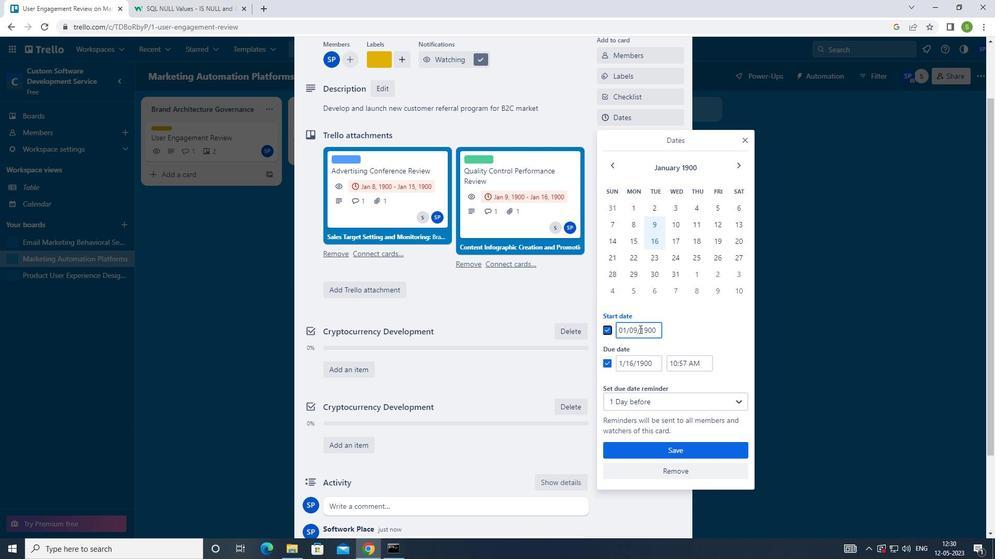
Action: Mouse moved to (629, 329)
Screenshot: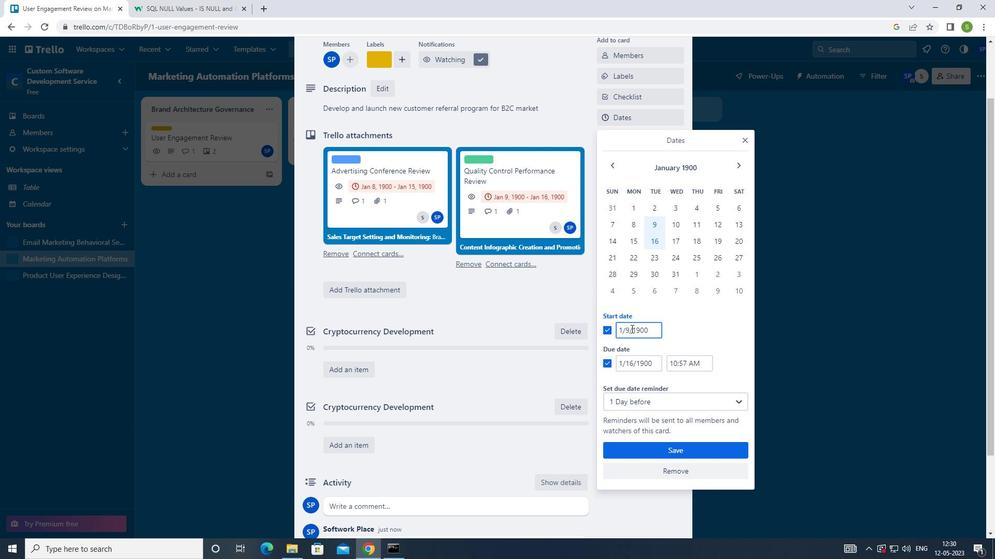 
Action: Mouse pressed left at (629, 329)
Screenshot: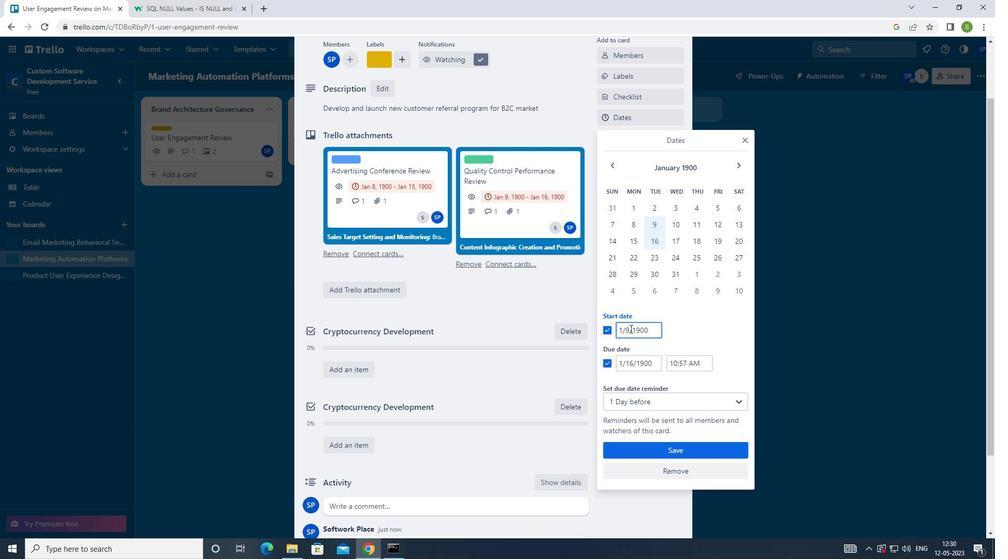 
Action: Mouse moved to (617, 331)
Screenshot: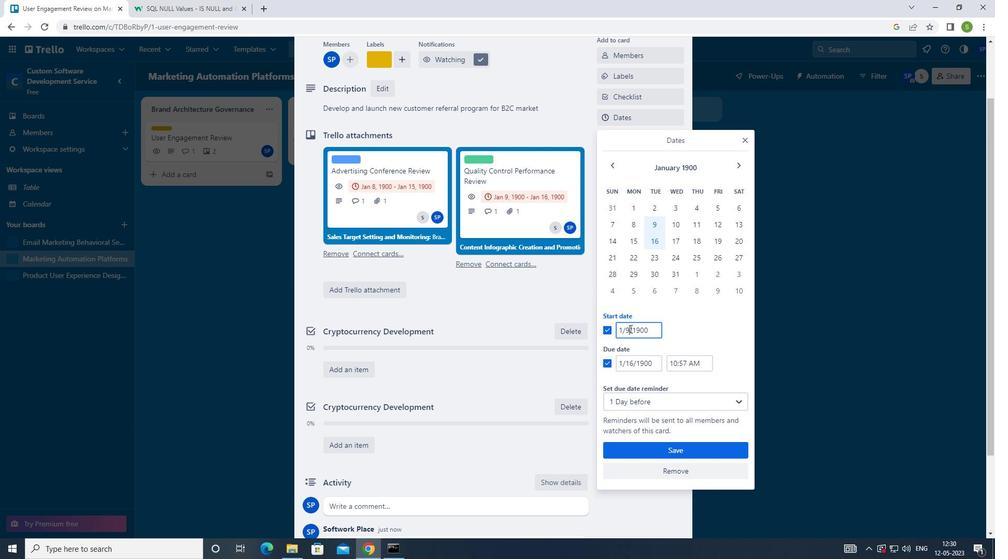 
Action: Key pressed <Key.backspace>1
Screenshot: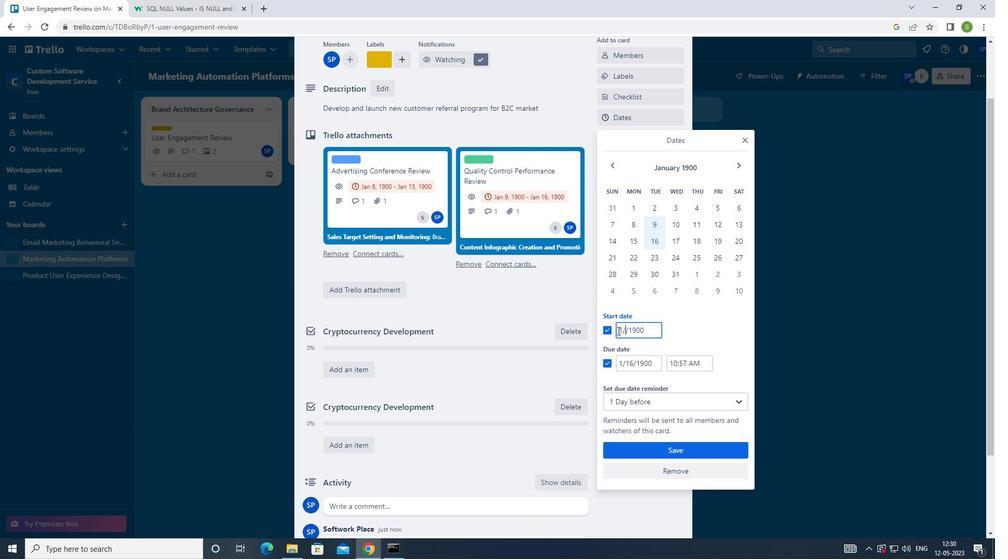 
Action: Mouse moved to (635, 363)
Screenshot: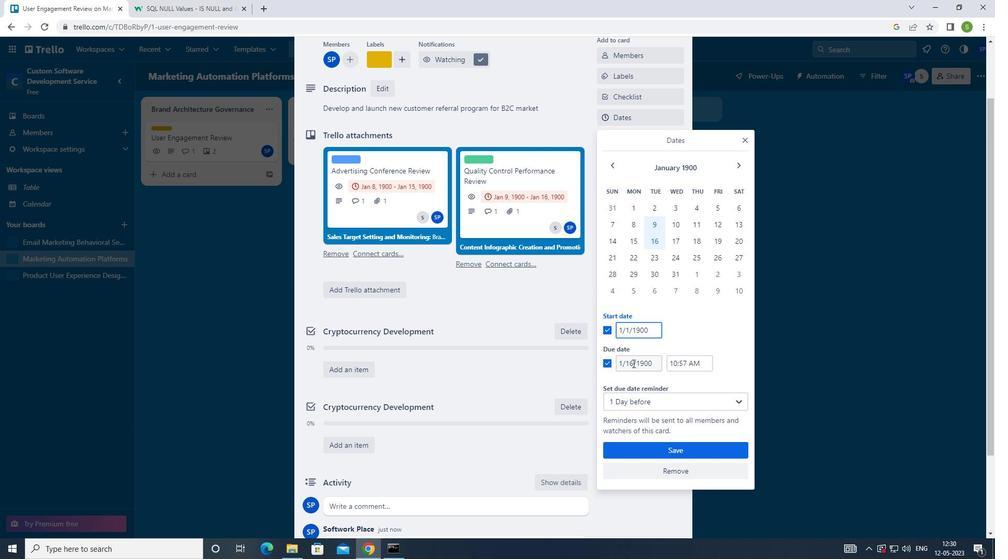 
Action: Mouse pressed left at (635, 363)
Screenshot: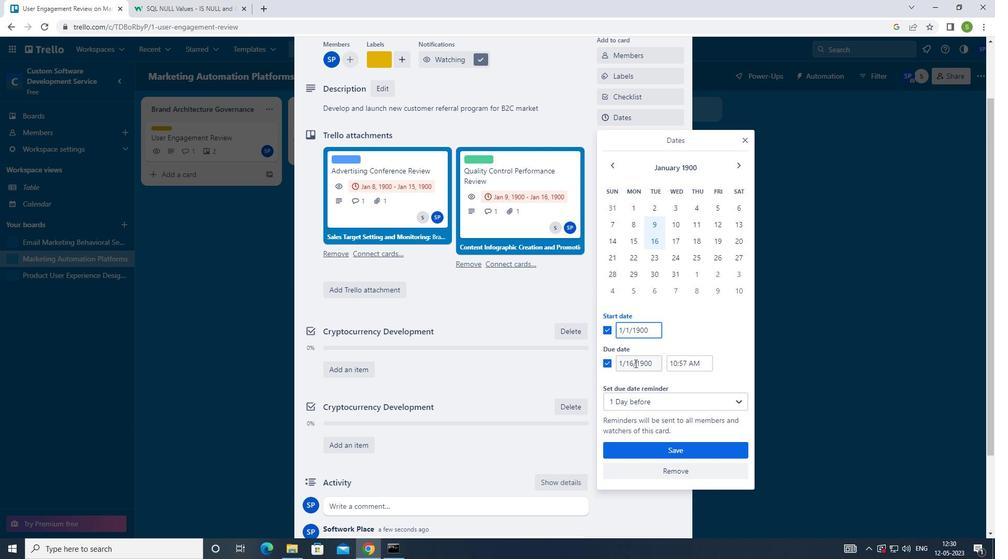 
Action: Mouse moved to (633, 363)
Screenshot: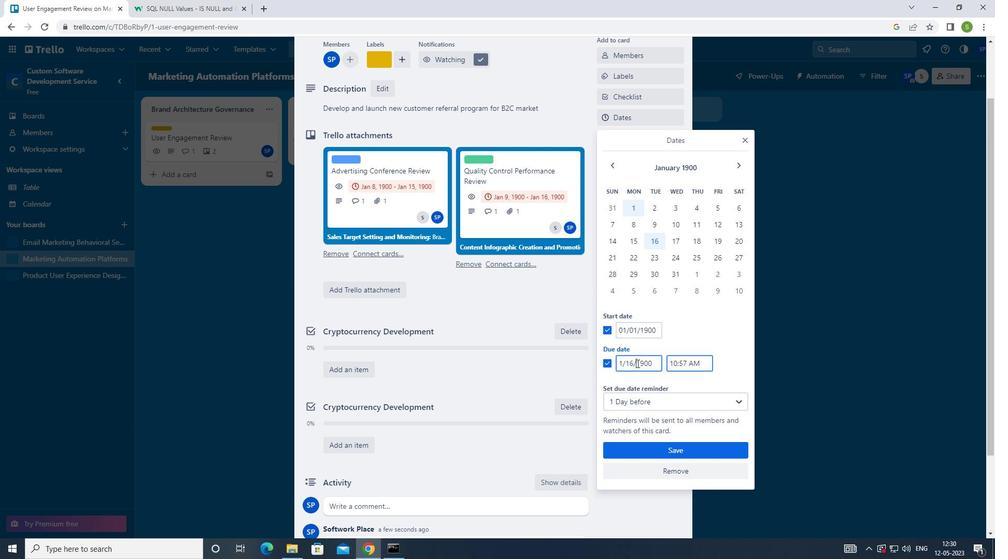 
Action: Mouse pressed left at (633, 363)
Screenshot: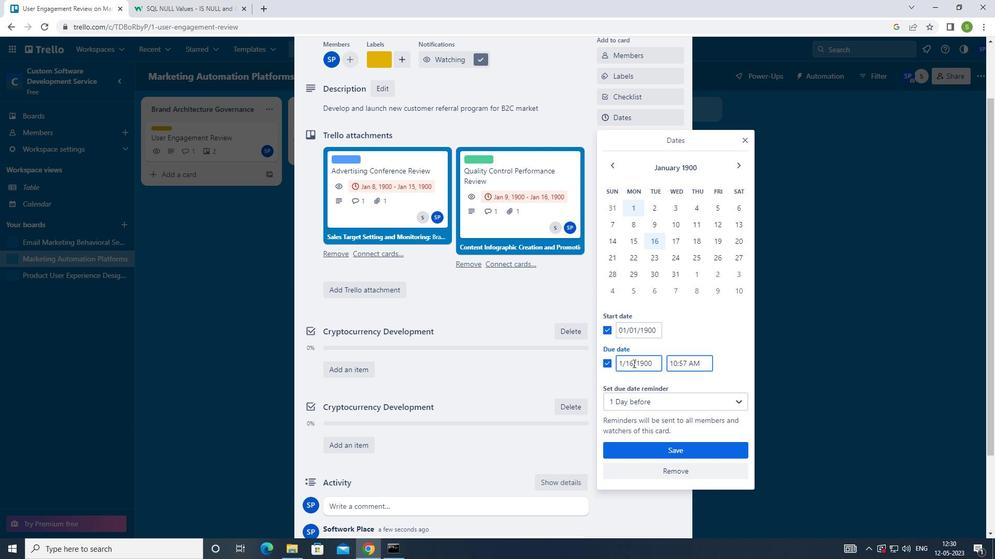 
Action: Key pressed <Key.backspace><Key.backspace>08
Screenshot: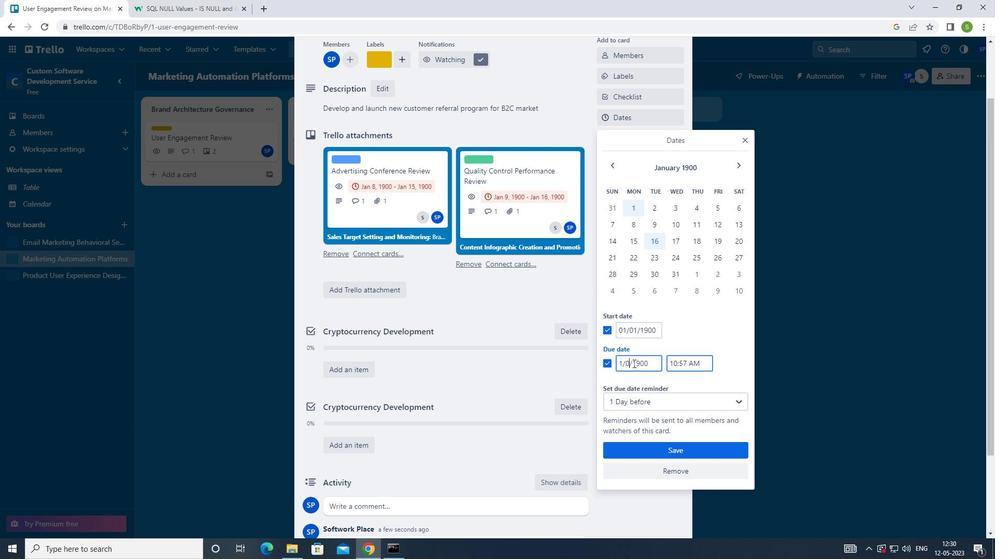 
Action: Mouse moved to (649, 454)
Screenshot: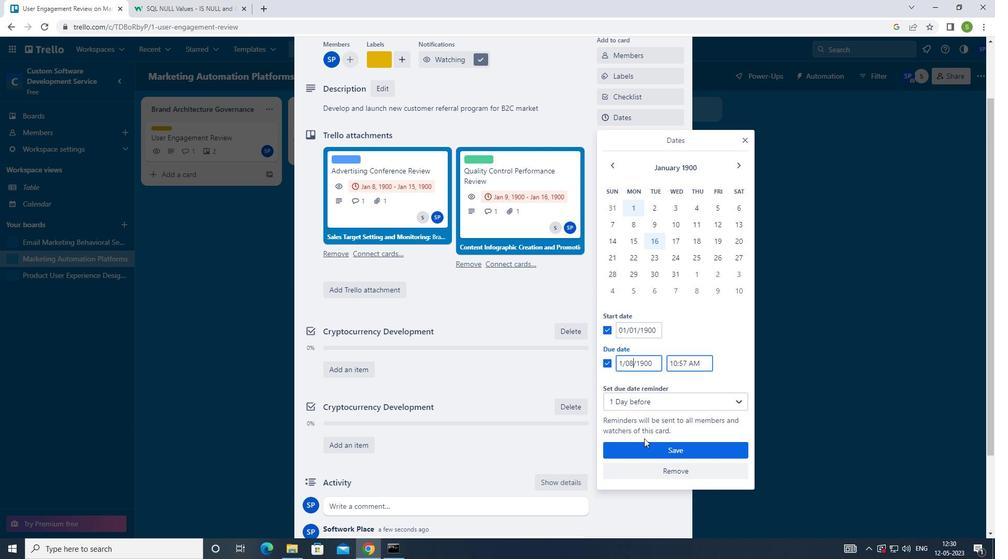 
Action: Mouse pressed left at (649, 454)
Screenshot: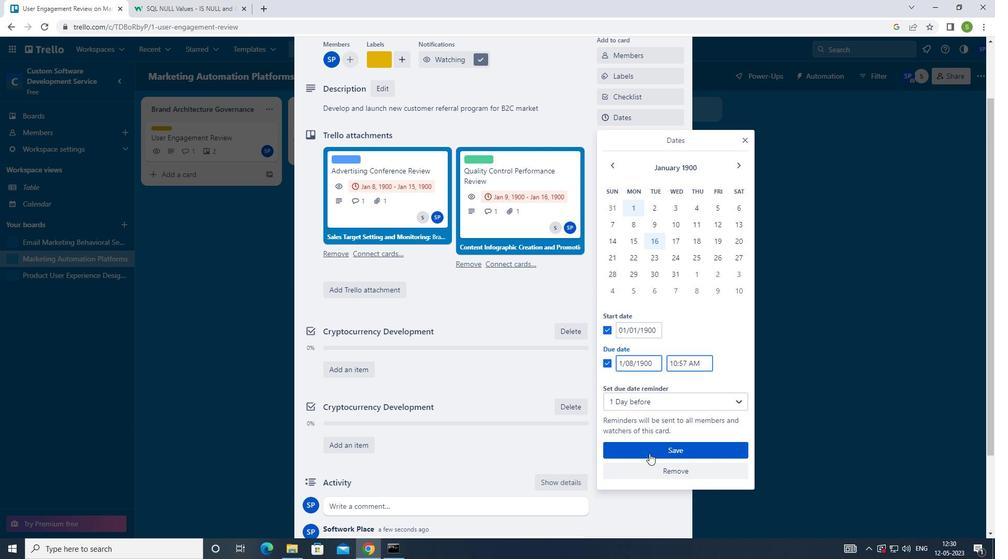 
Action: Mouse moved to (651, 454)
Screenshot: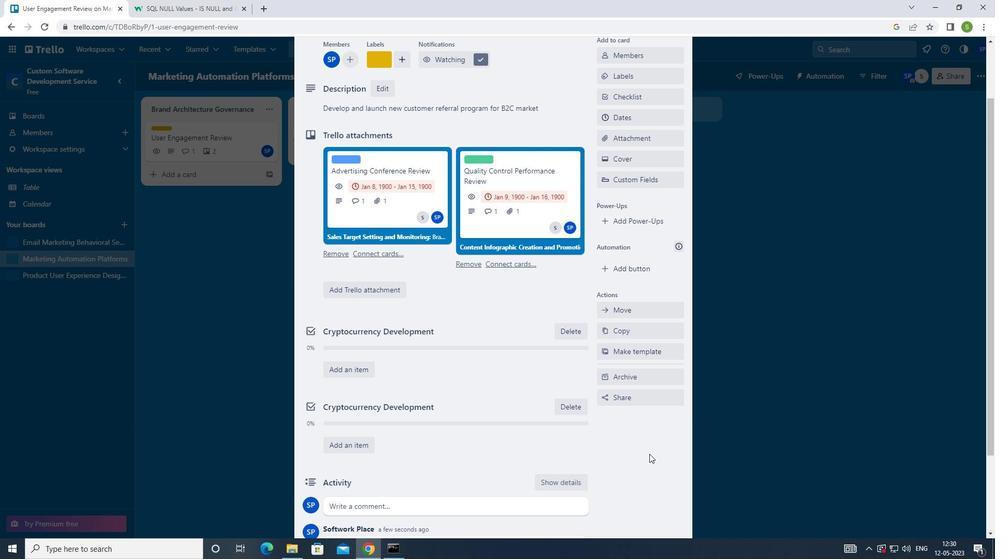 
Action: Key pressed <Key.f8>
Screenshot: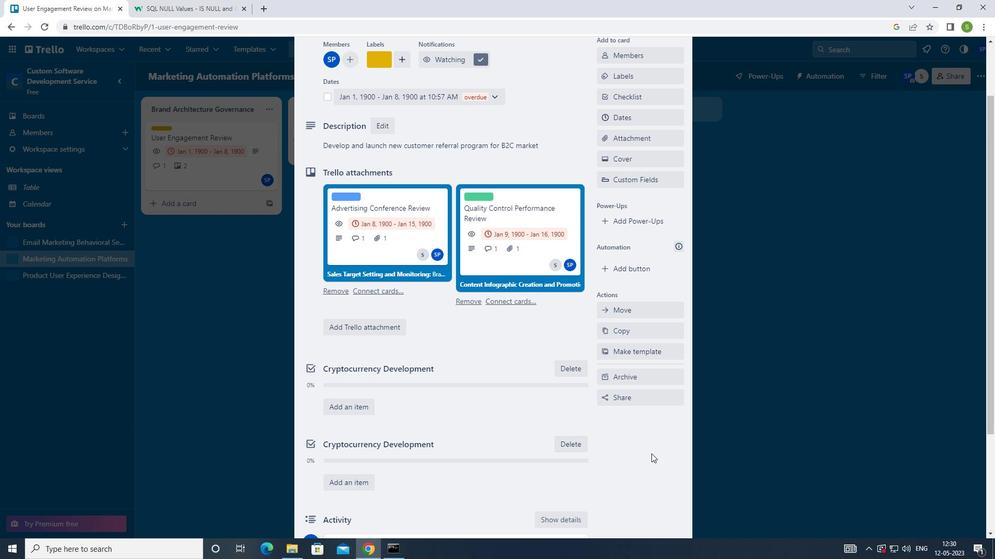 
